 Task: Search one way flight ticket for 1 adult, 6 children, 1 infant in seat and 1 infant on lap in business from Santa Maria: Santa Maria Public Airport (capt G. Allan Hancock Field) to Indianapolis: Indianapolis International Airport on 8-5-2023. Choice of flights is Delta. Number of bags: 1 carry on bag. Price is upto 30000. Outbound departure time preference is 19:15.
Action: Mouse moved to (355, 146)
Screenshot: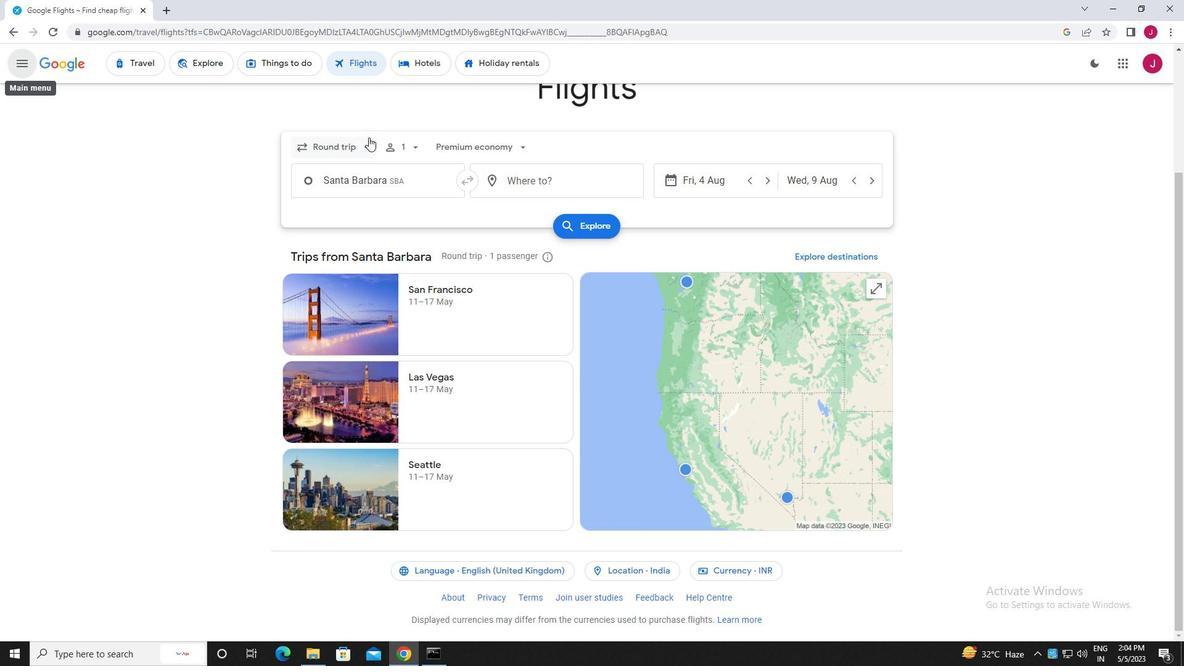 
Action: Mouse pressed left at (355, 146)
Screenshot: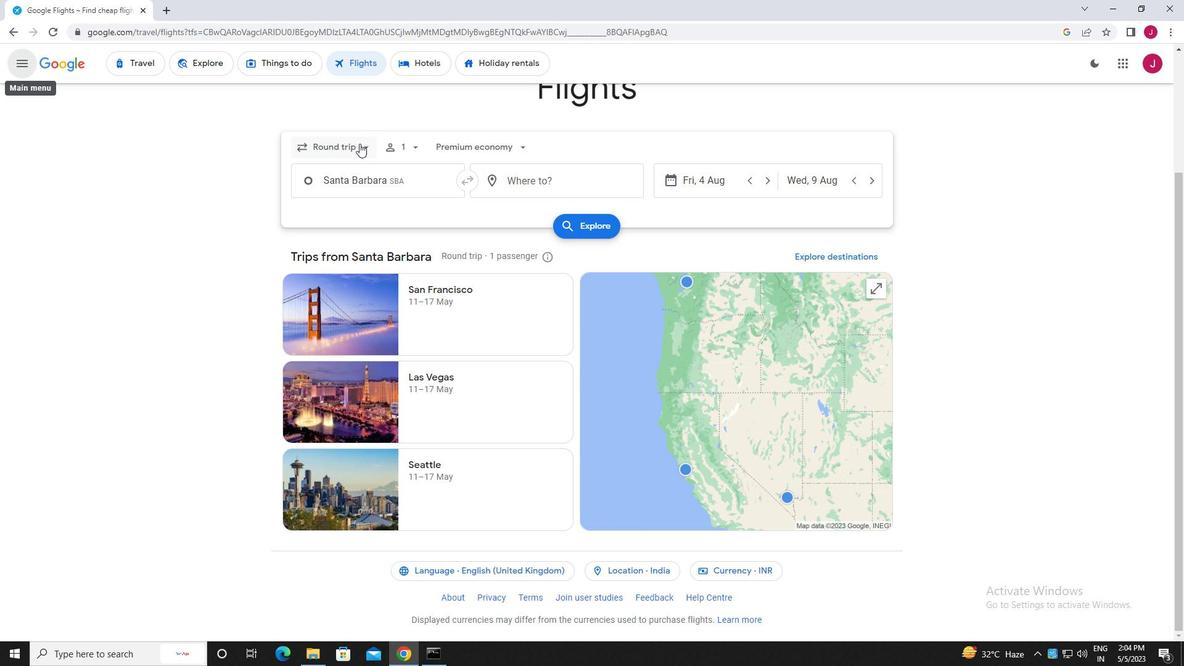 
Action: Mouse moved to (352, 202)
Screenshot: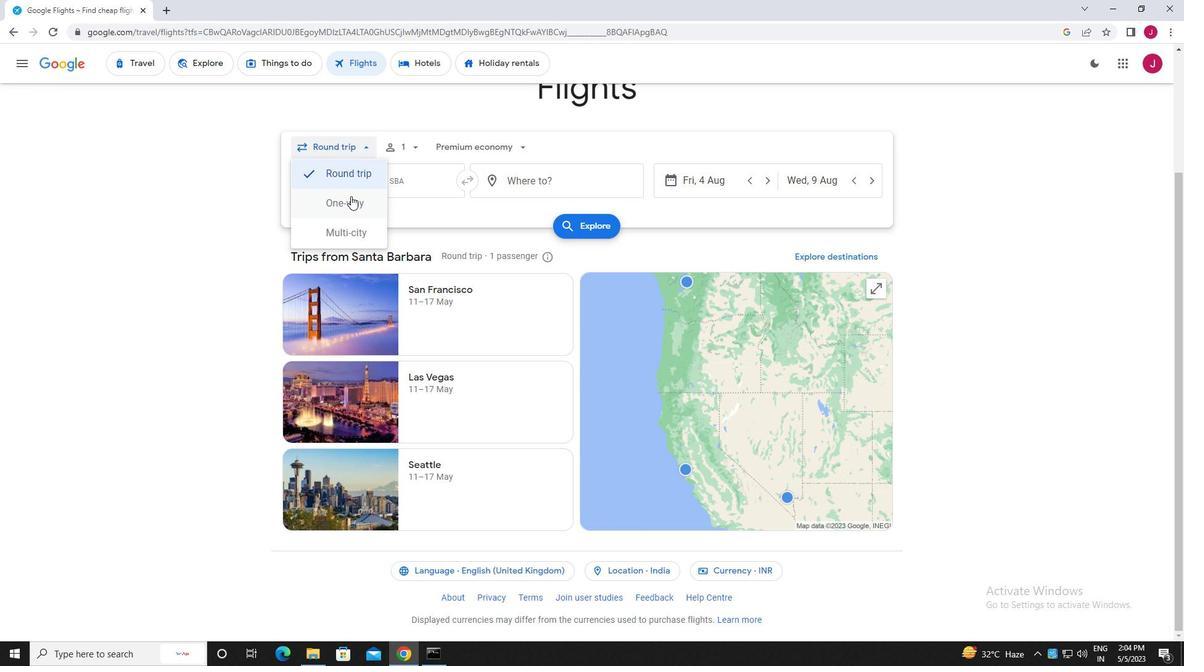 
Action: Mouse pressed left at (352, 202)
Screenshot: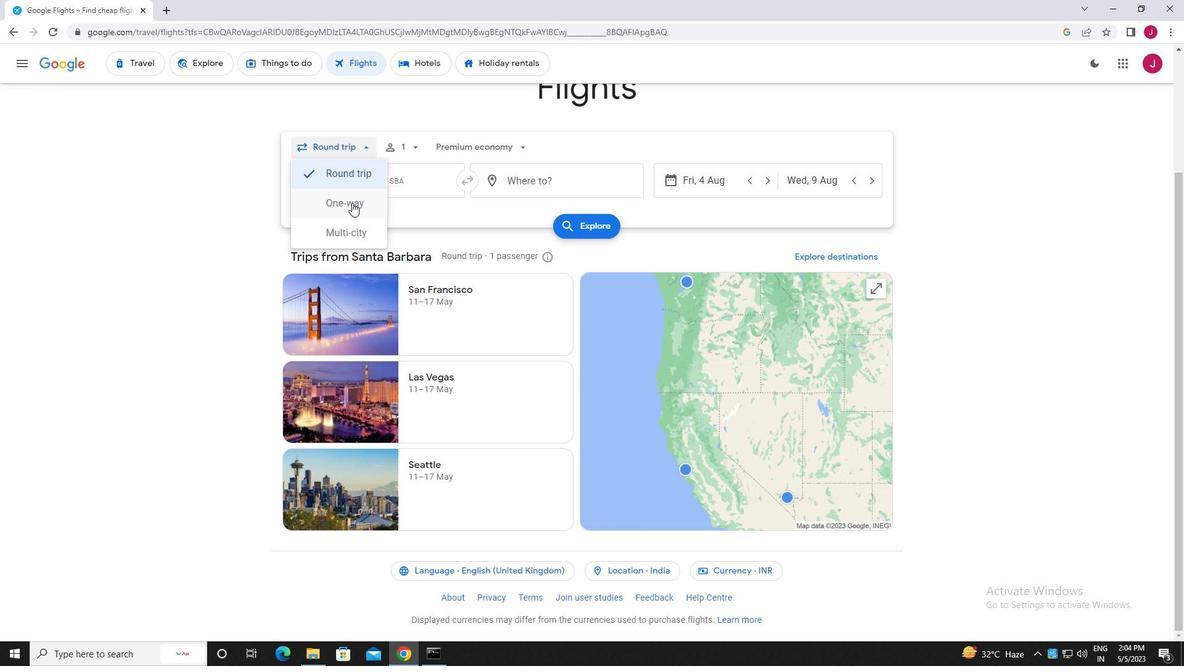 
Action: Mouse moved to (413, 147)
Screenshot: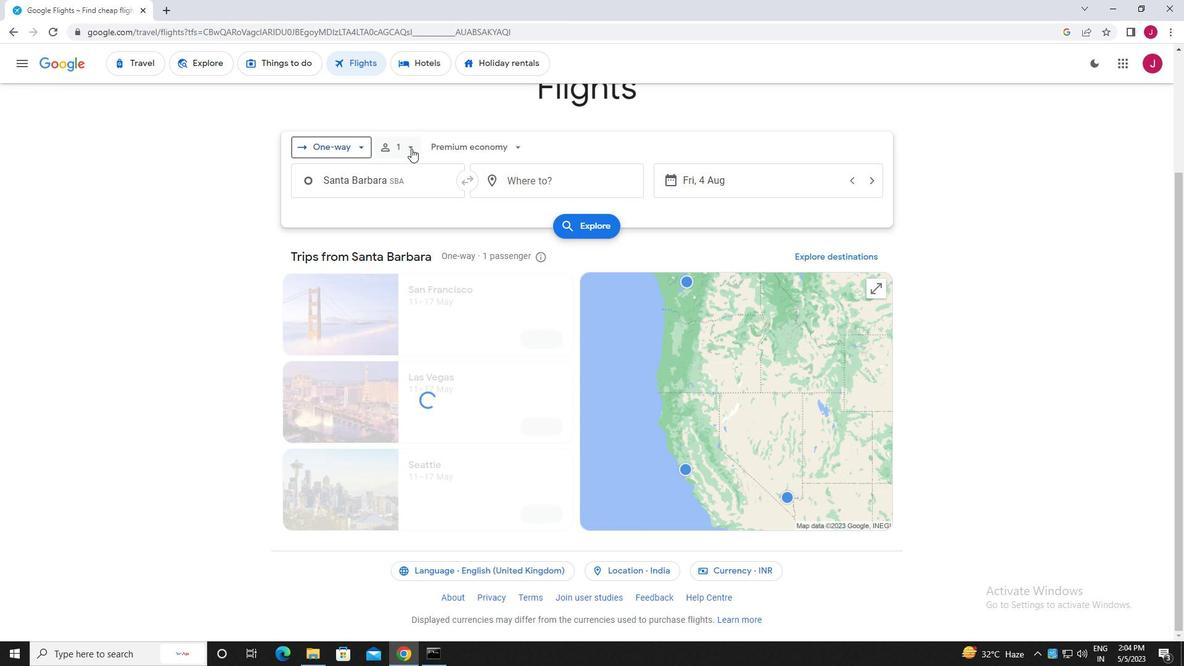 
Action: Mouse pressed left at (413, 147)
Screenshot: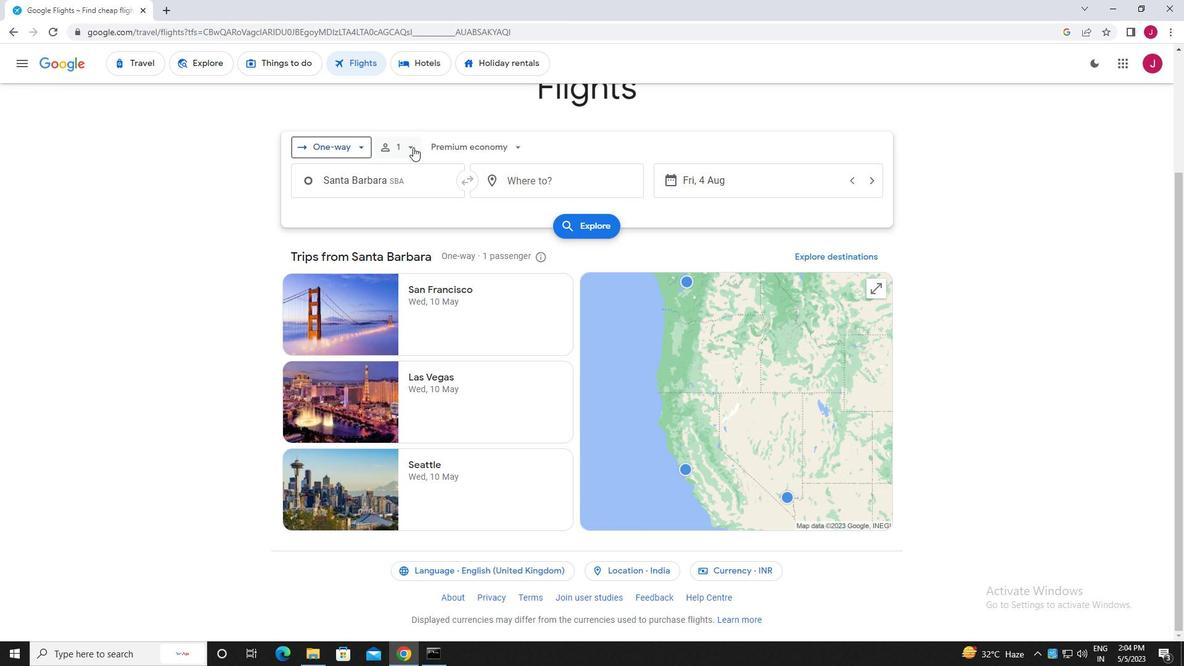 
Action: Mouse moved to (509, 207)
Screenshot: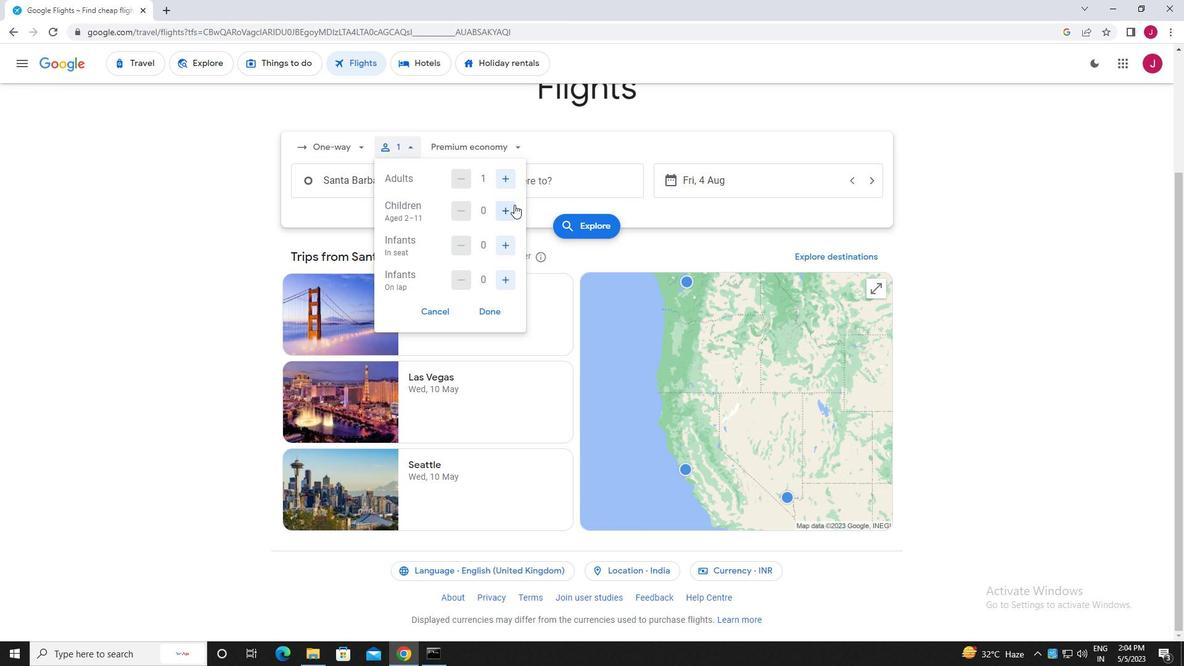 
Action: Mouse pressed left at (509, 207)
Screenshot: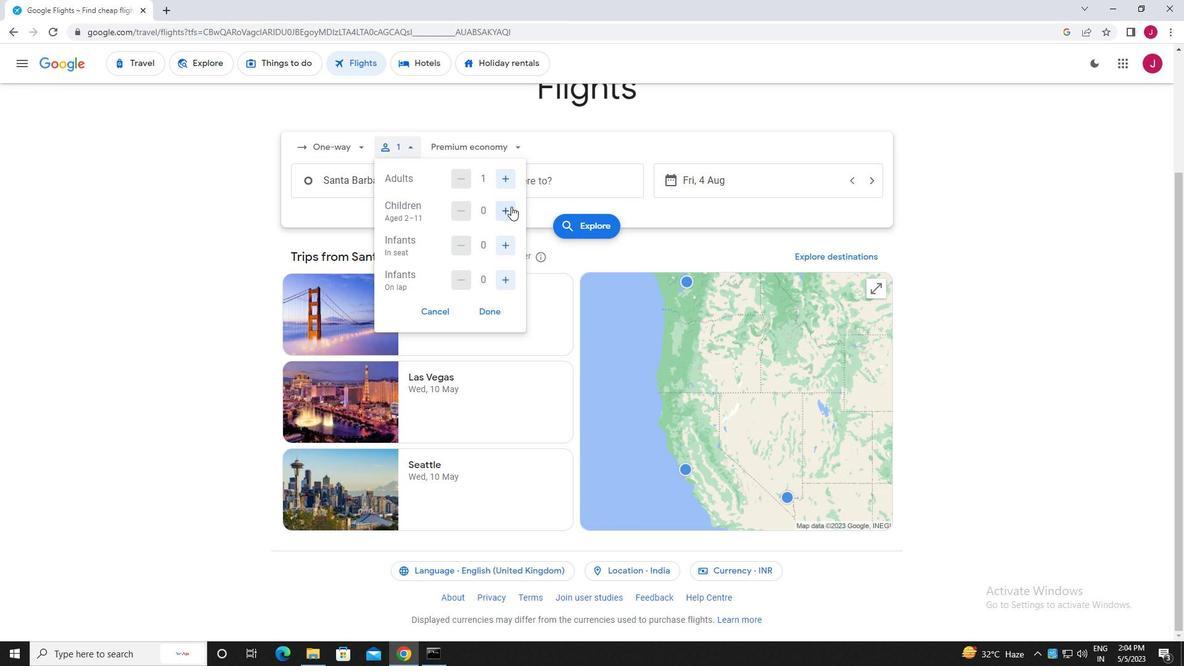 
Action: Mouse pressed left at (509, 207)
Screenshot: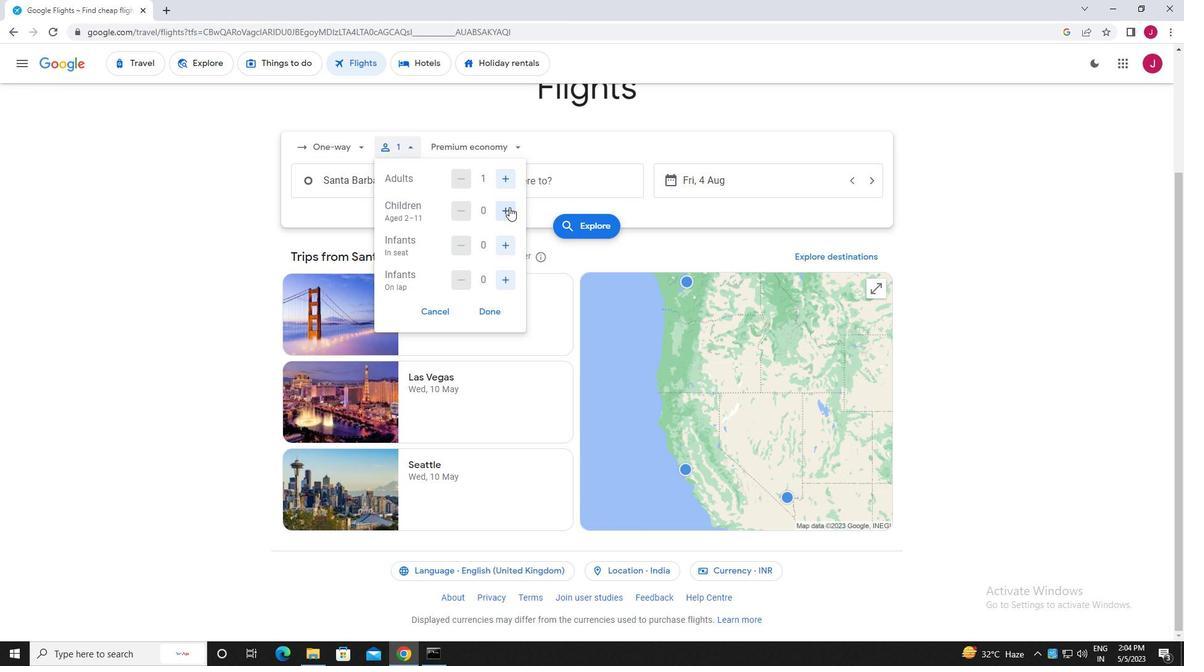
Action: Mouse pressed left at (509, 207)
Screenshot: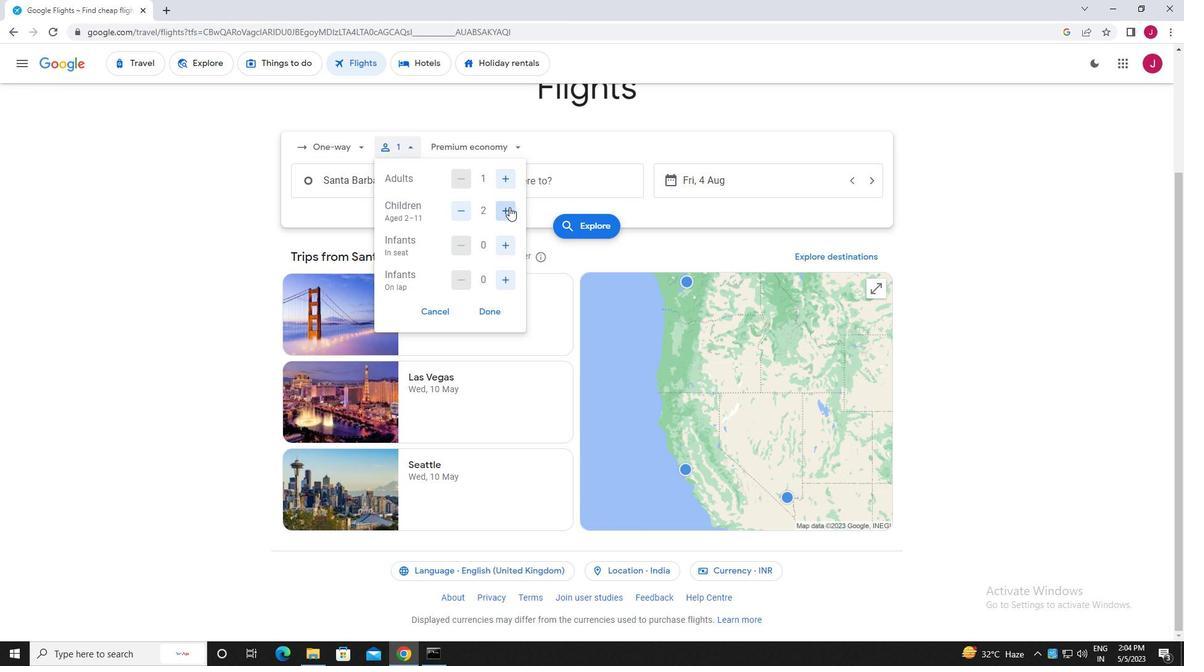 
Action: Mouse pressed left at (509, 207)
Screenshot: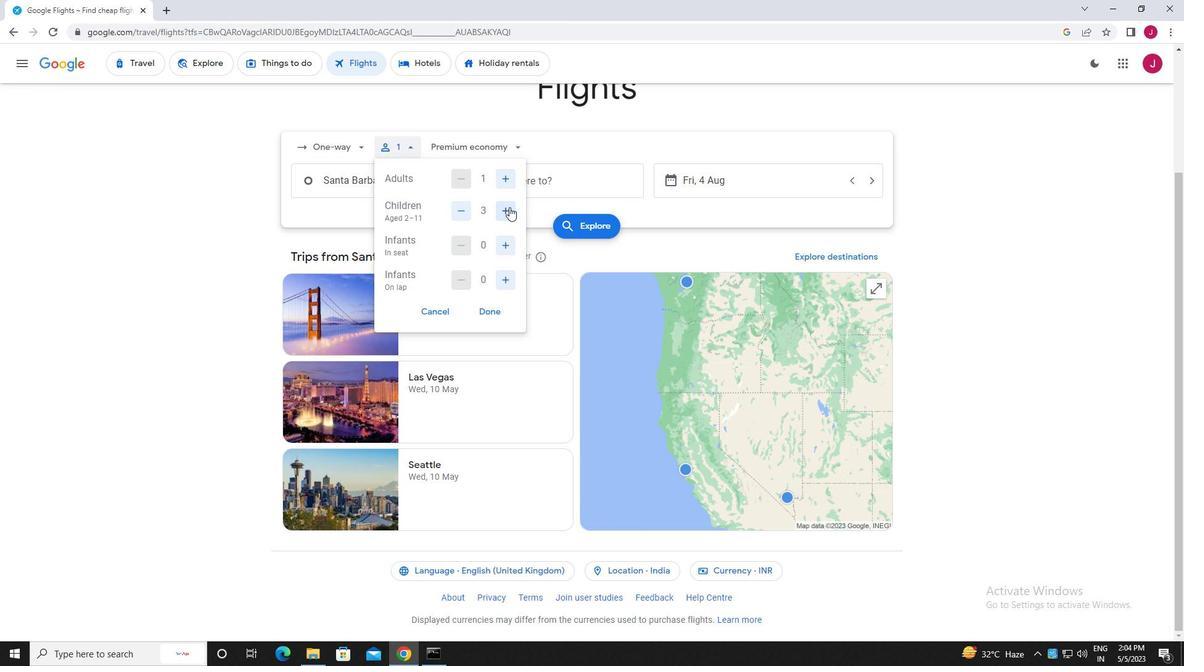 
Action: Mouse pressed left at (509, 207)
Screenshot: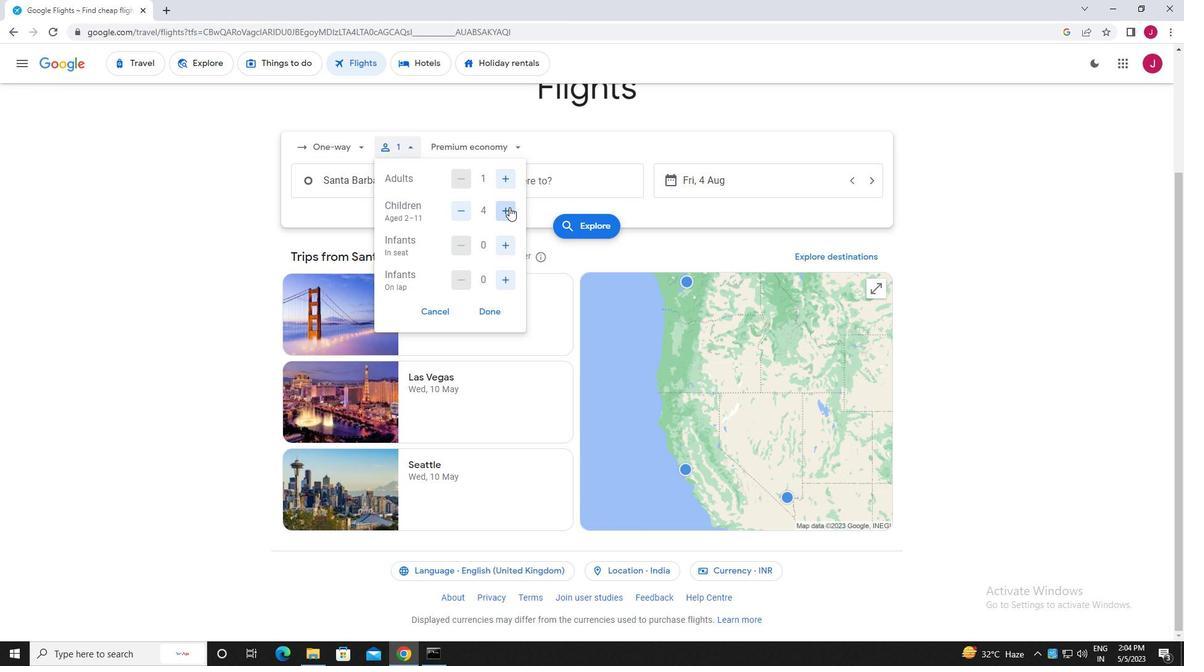 
Action: Mouse pressed left at (509, 207)
Screenshot: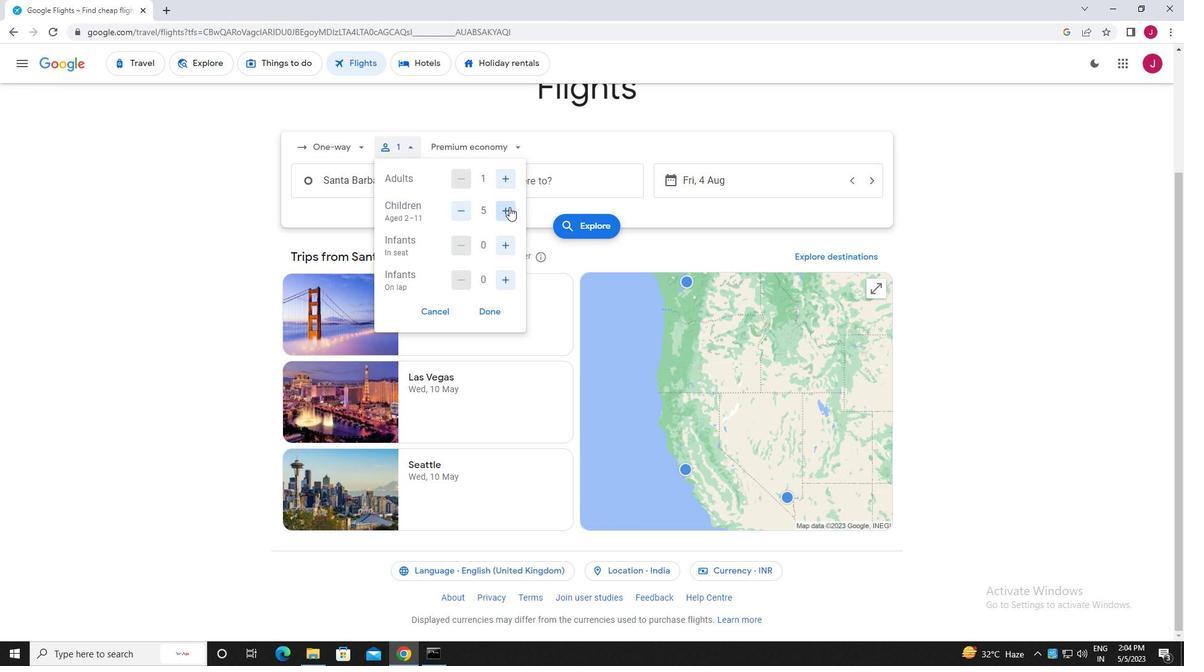 
Action: Mouse moved to (508, 244)
Screenshot: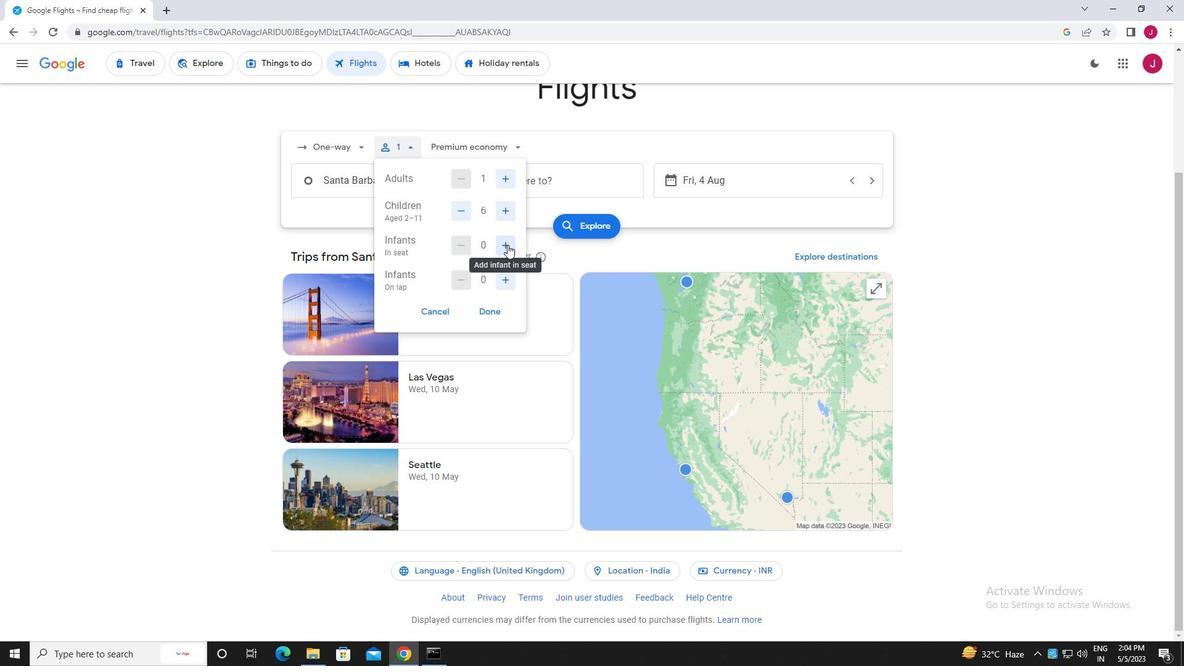 
Action: Mouse pressed left at (508, 244)
Screenshot: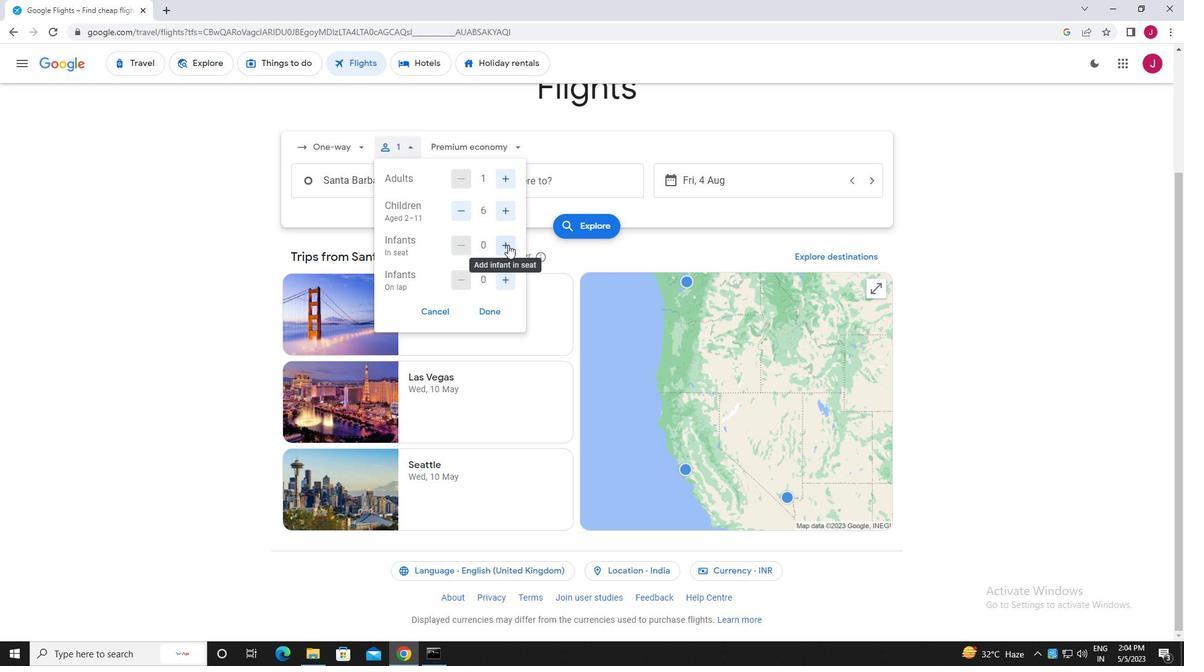 
Action: Mouse moved to (502, 278)
Screenshot: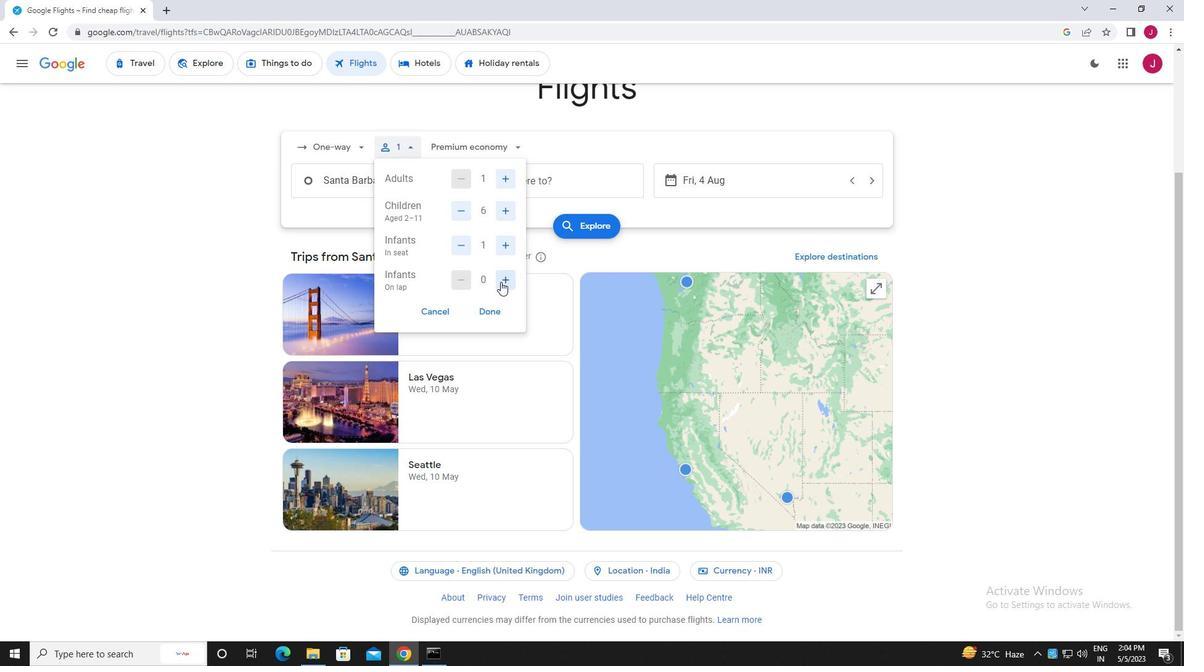 
Action: Mouse pressed left at (502, 278)
Screenshot: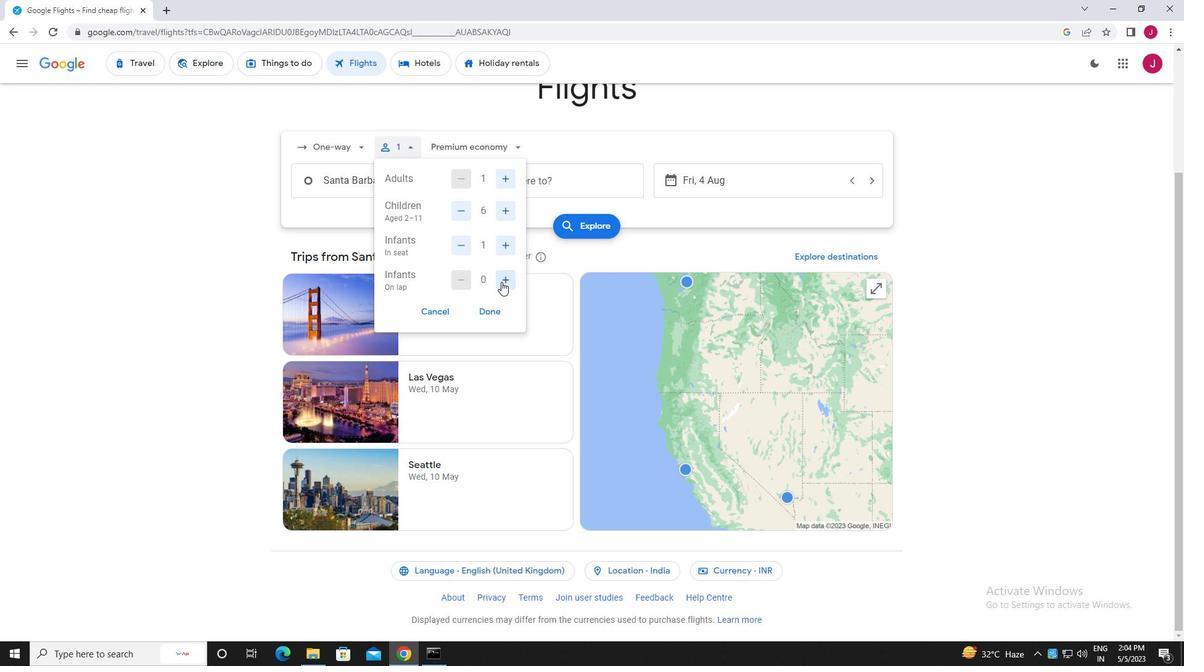 
Action: Mouse moved to (492, 312)
Screenshot: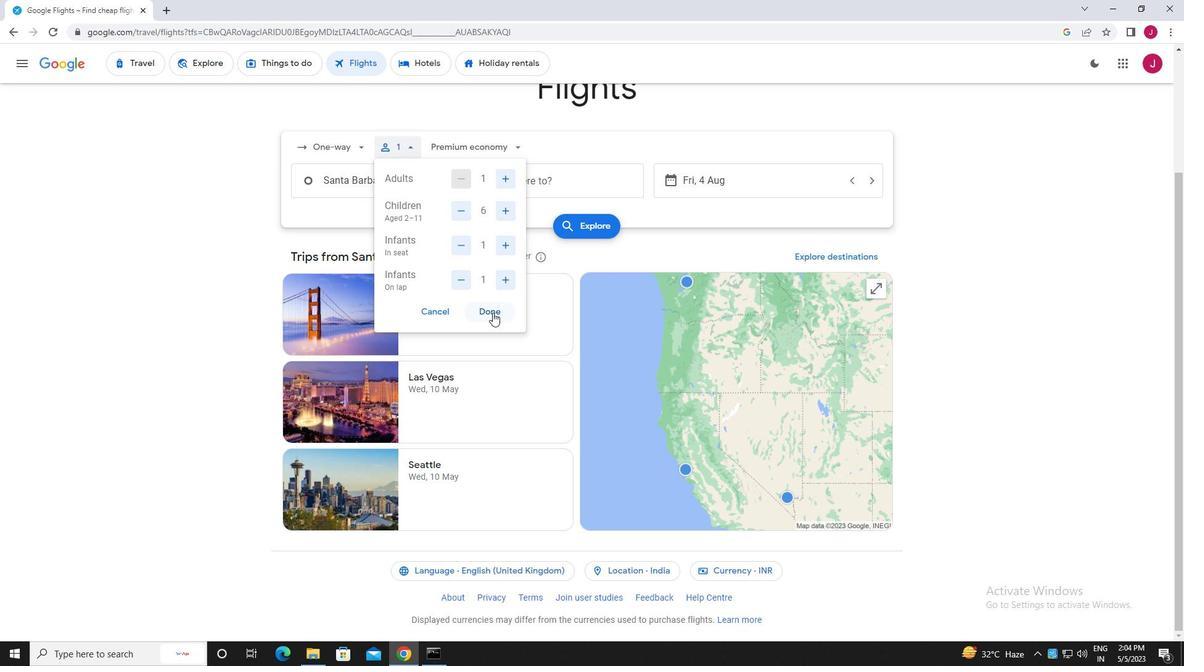 
Action: Mouse pressed left at (492, 312)
Screenshot: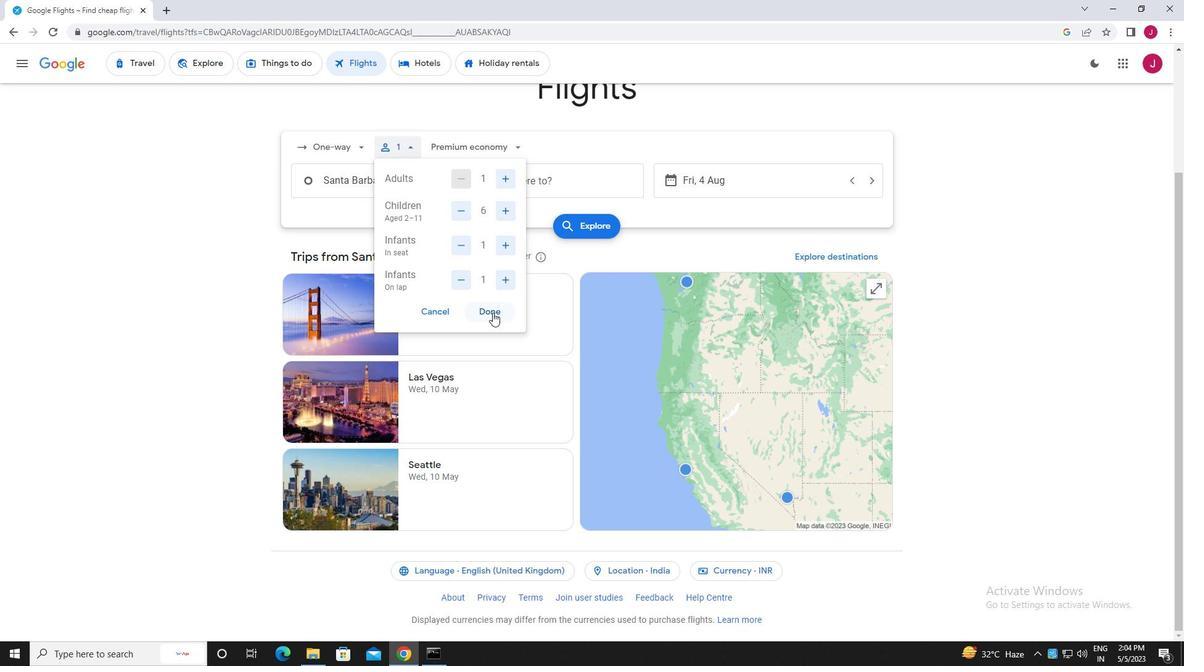 
Action: Mouse moved to (489, 145)
Screenshot: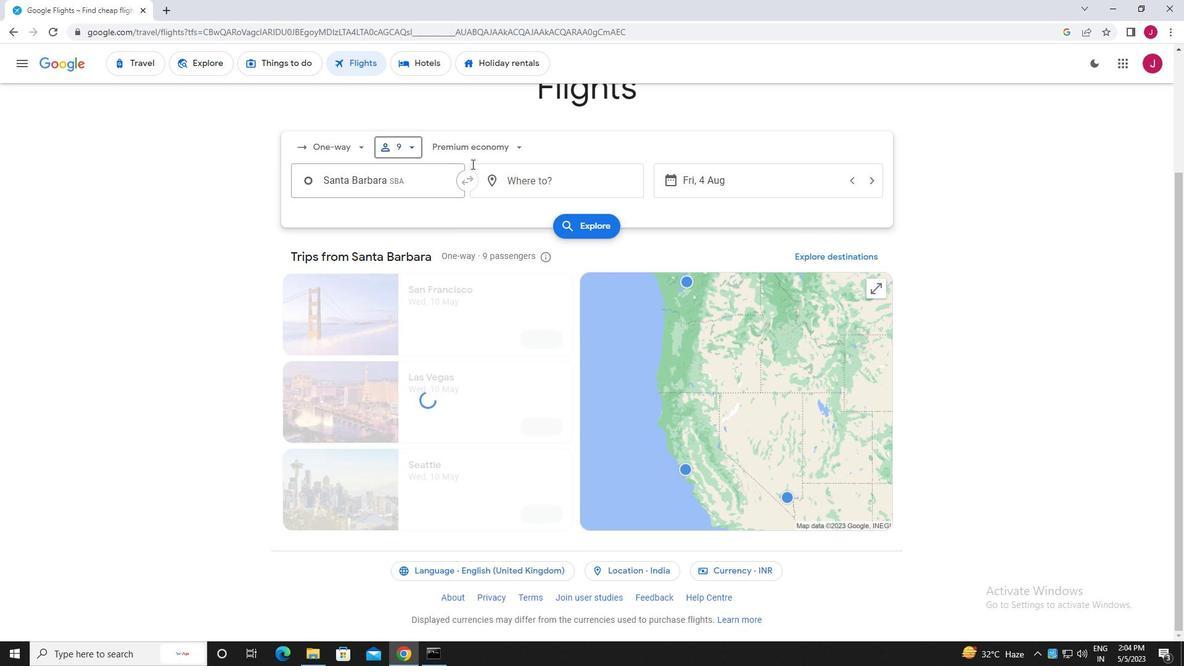
Action: Mouse pressed left at (489, 145)
Screenshot: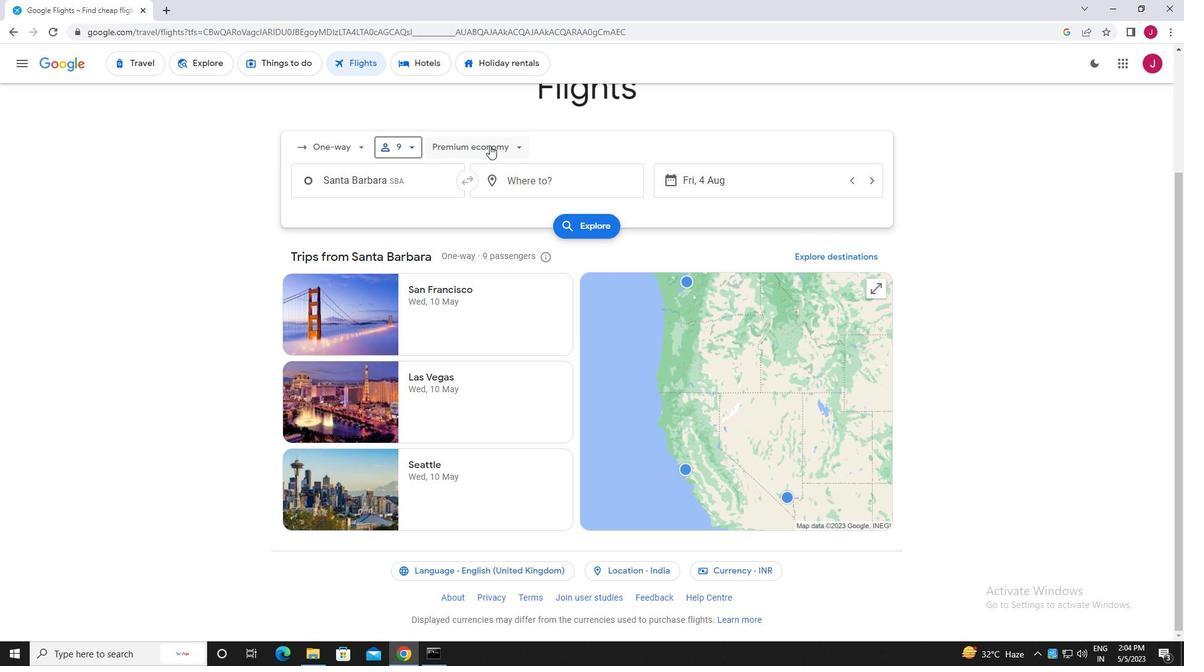 
Action: Mouse moved to (489, 235)
Screenshot: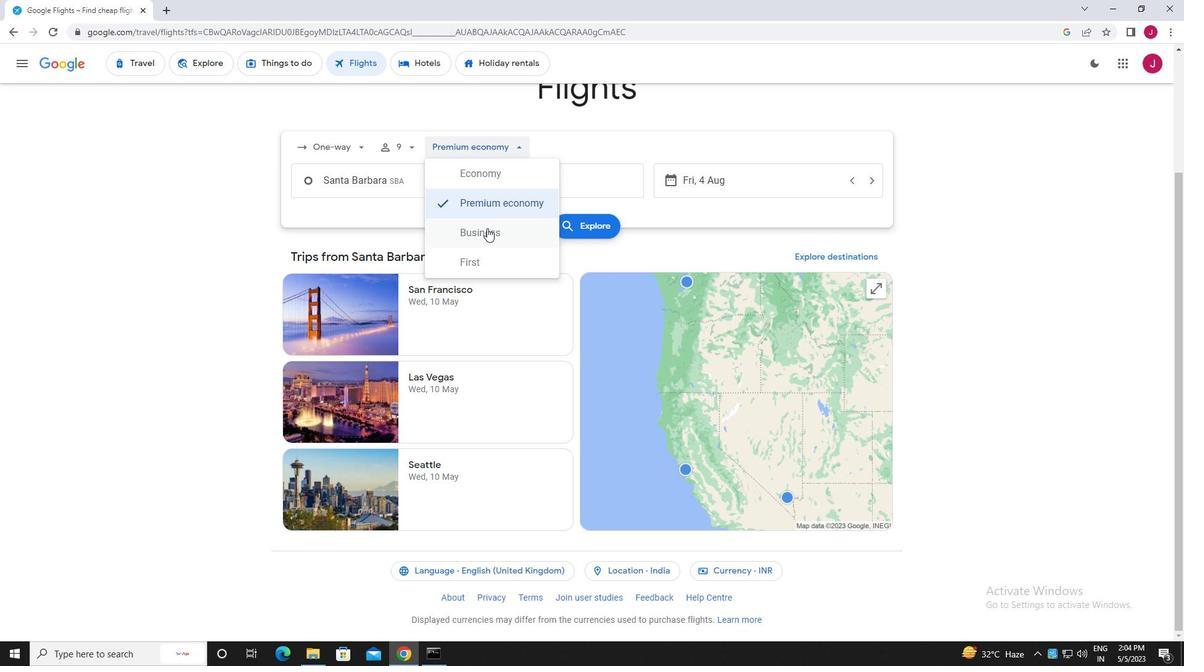 
Action: Mouse pressed left at (489, 235)
Screenshot: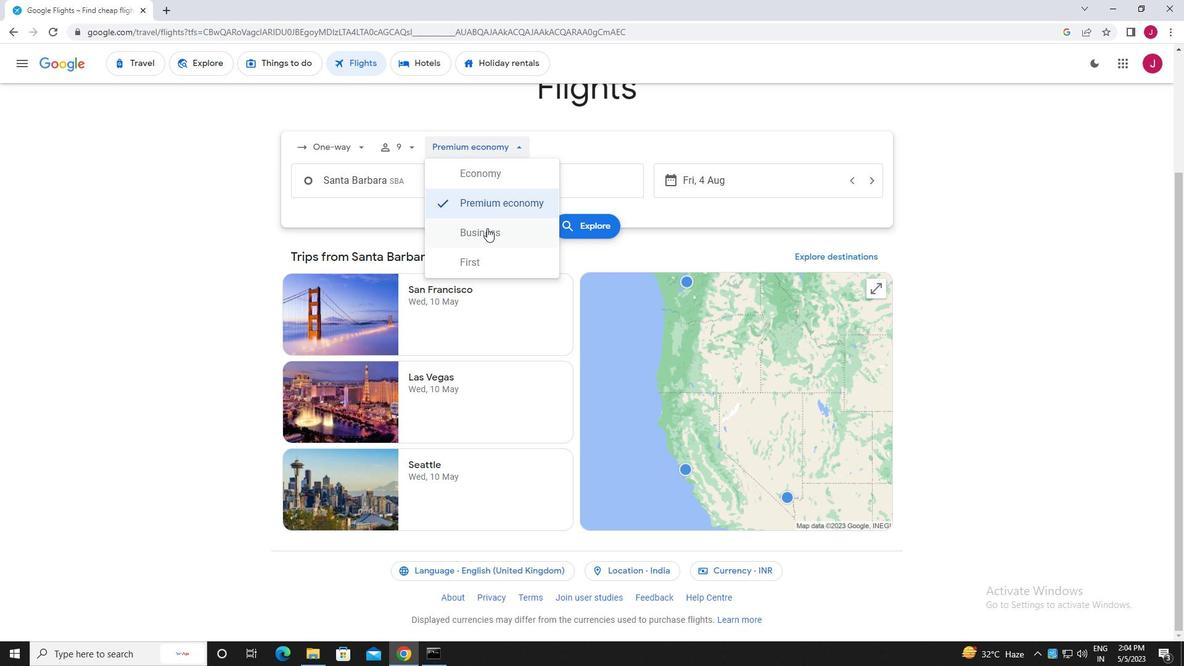 
Action: Mouse moved to (433, 183)
Screenshot: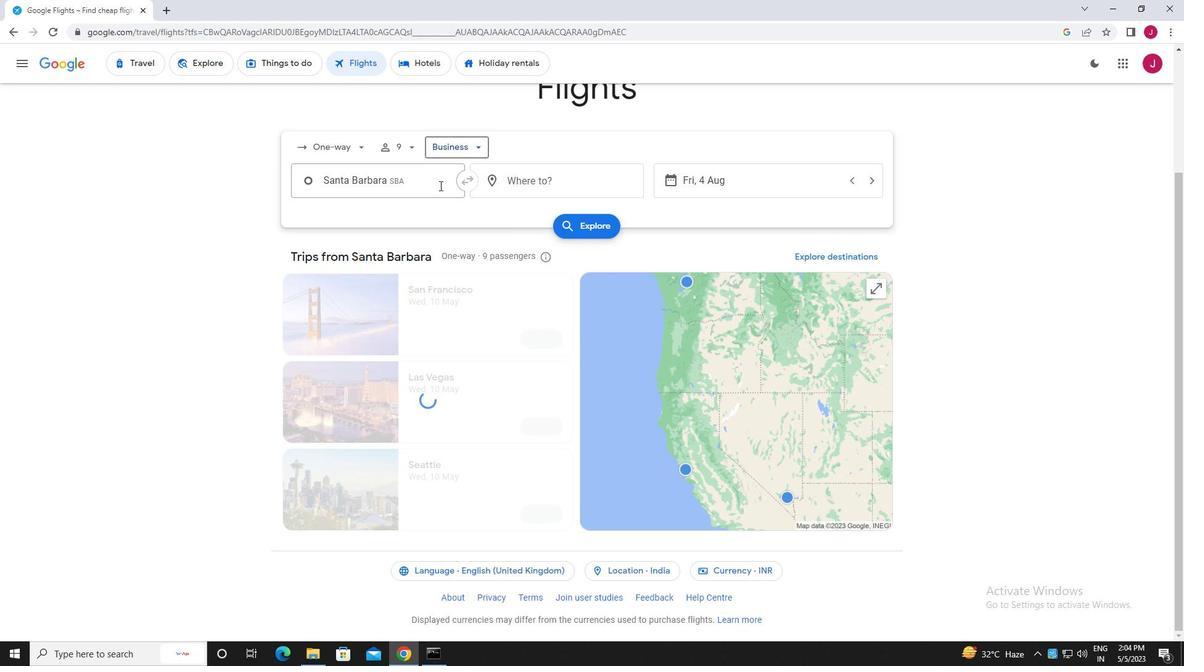 
Action: Mouse pressed left at (433, 183)
Screenshot: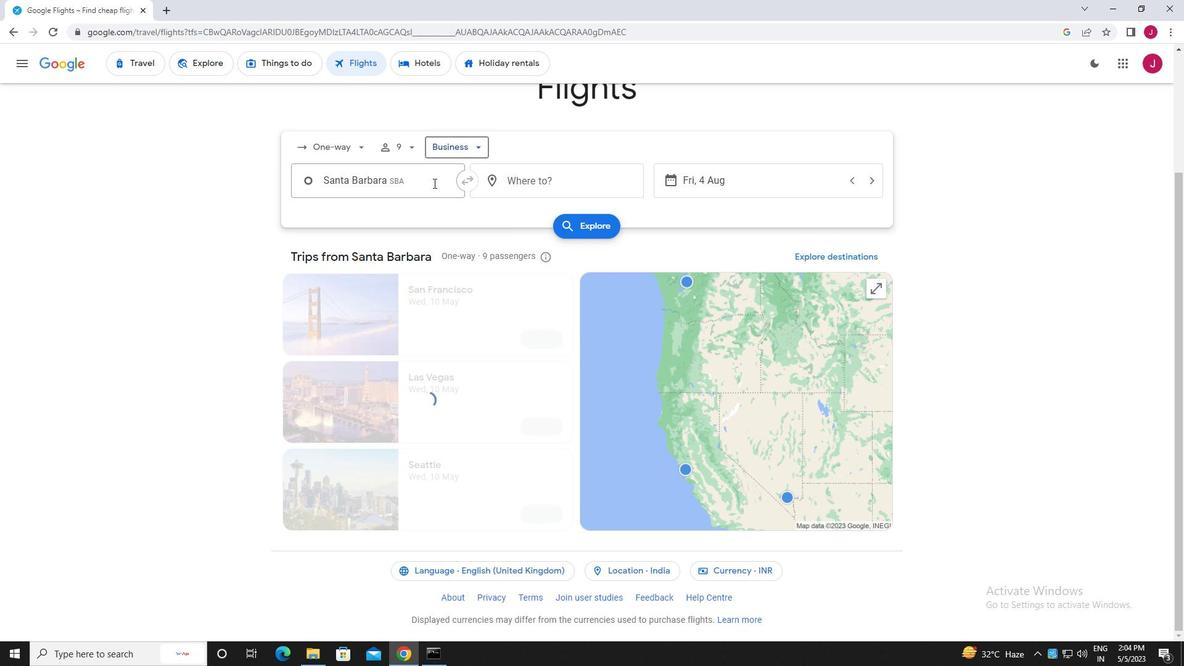
Action: Key pressed santa<Key.space>maria<Key.space>p
Screenshot: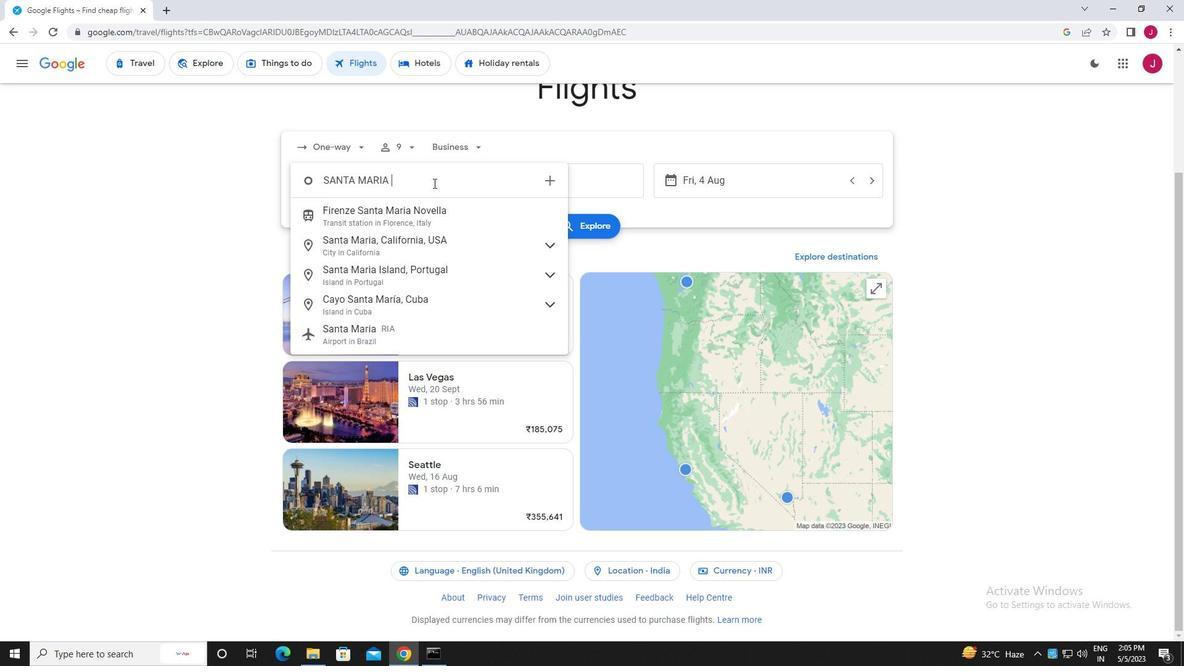 
Action: Mouse moved to (441, 278)
Screenshot: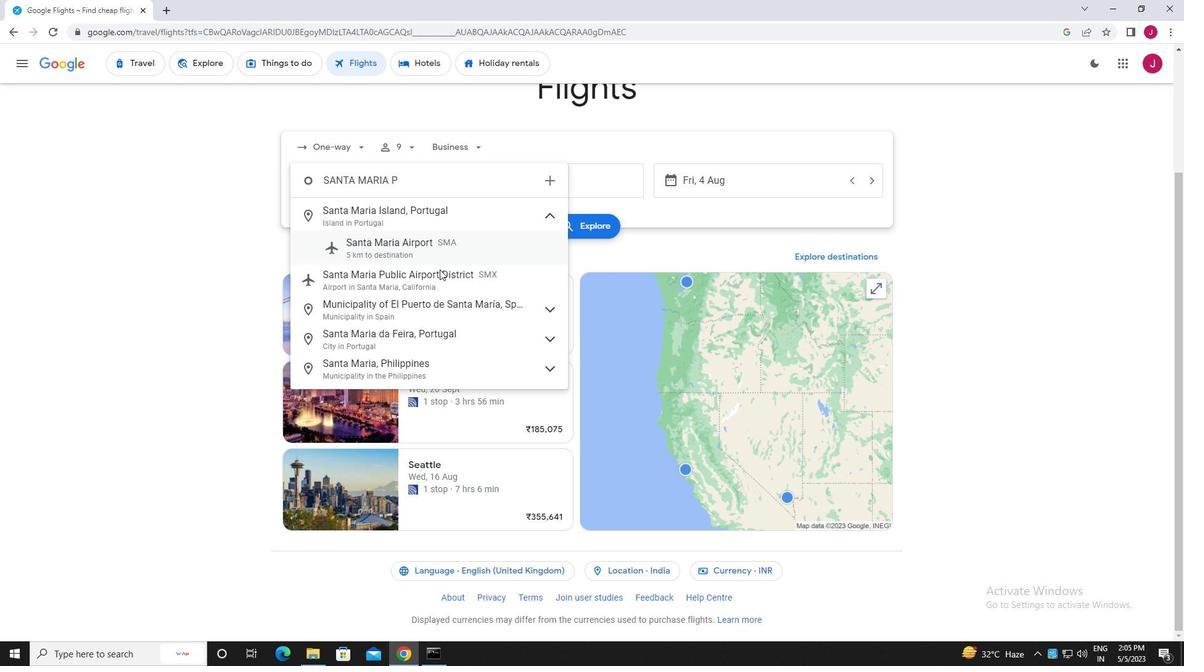 
Action: Mouse pressed left at (441, 278)
Screenshot: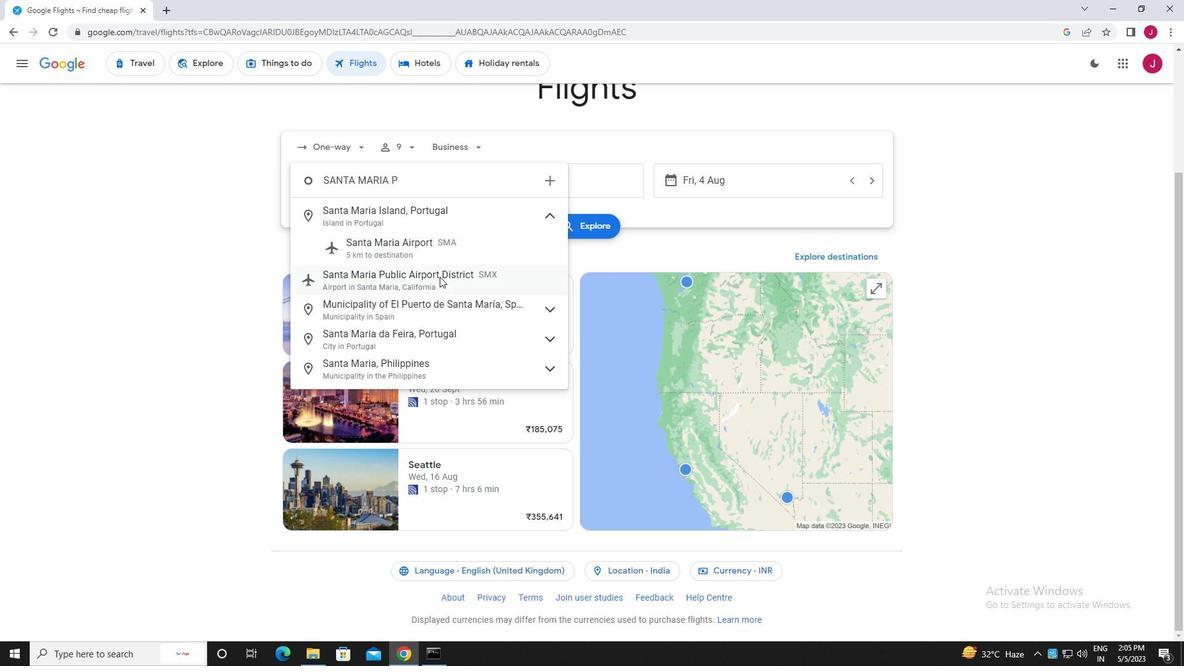 
Action: Mouse moved to (572, 184)
Screenshot: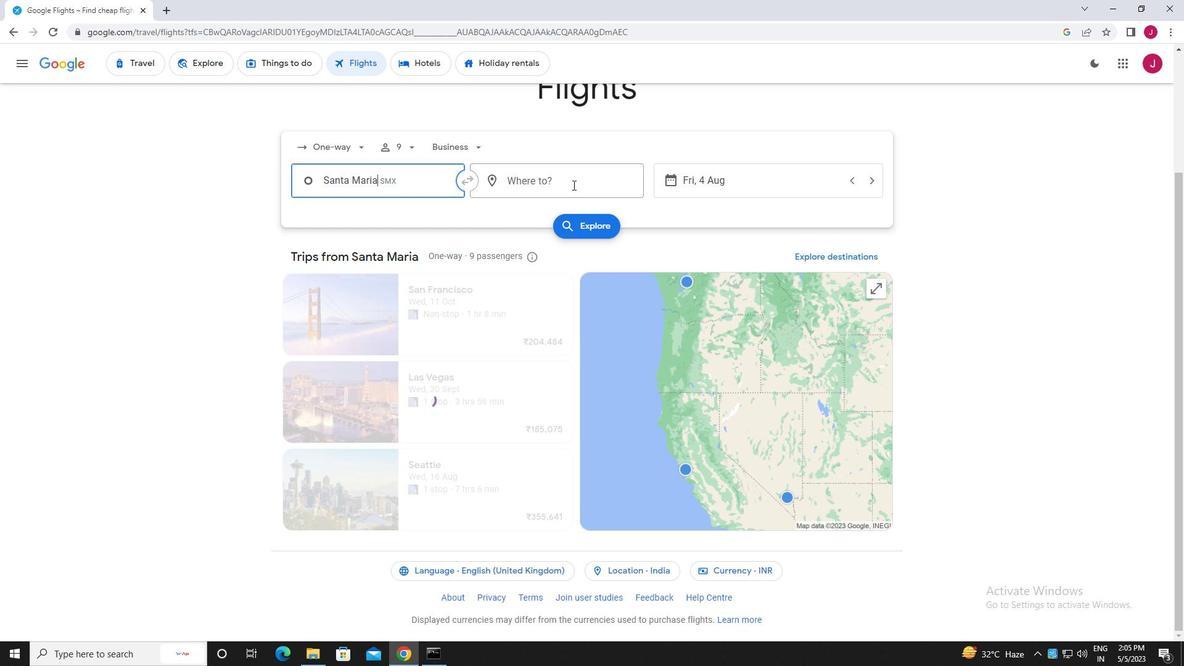 
Action: Mouse pressed left at (572, 184)
Screenshot: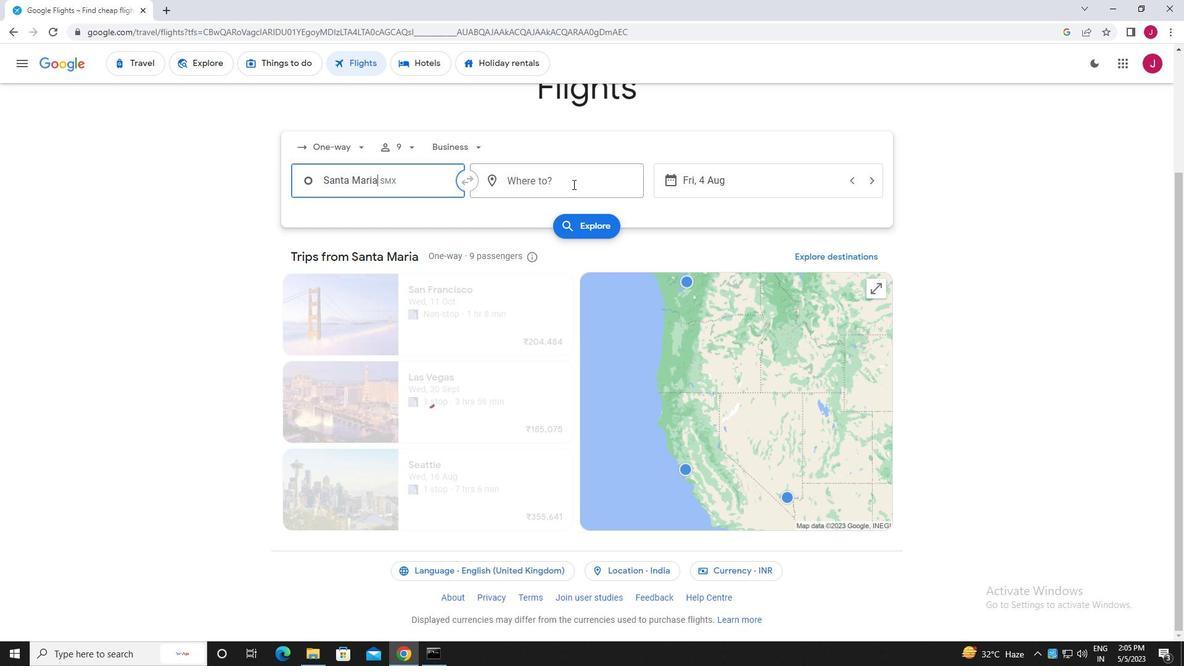 
Action: Key pressed indianapo
Screenshot: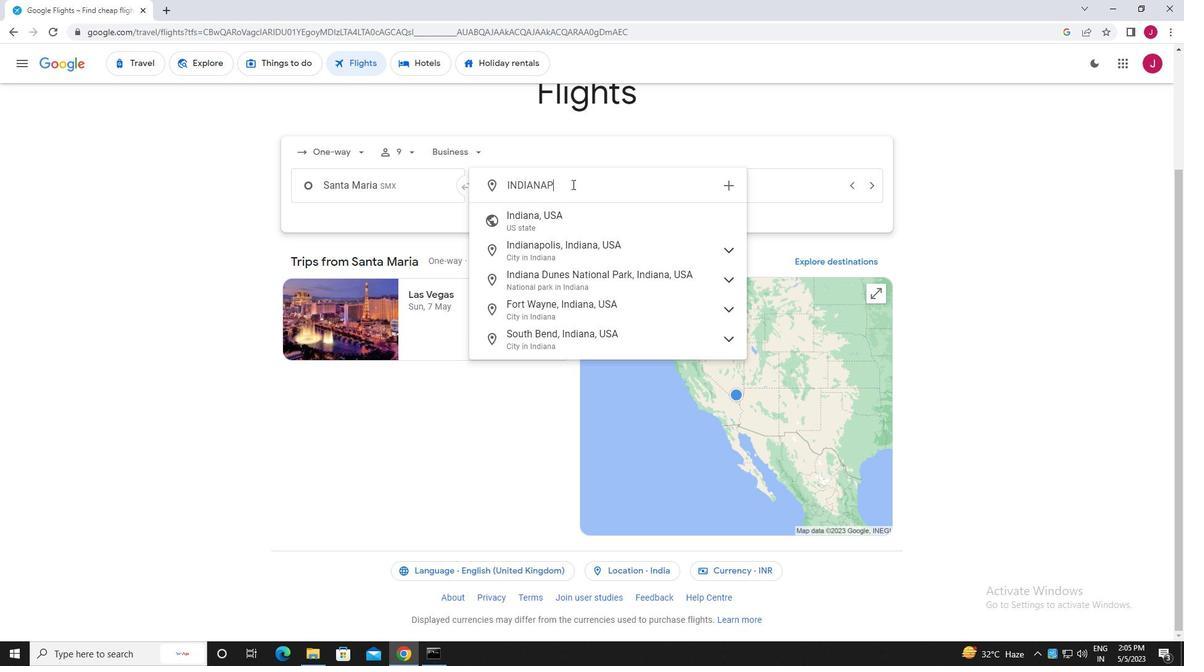
Action: Mouse moved to (606, 252)
Screenshot: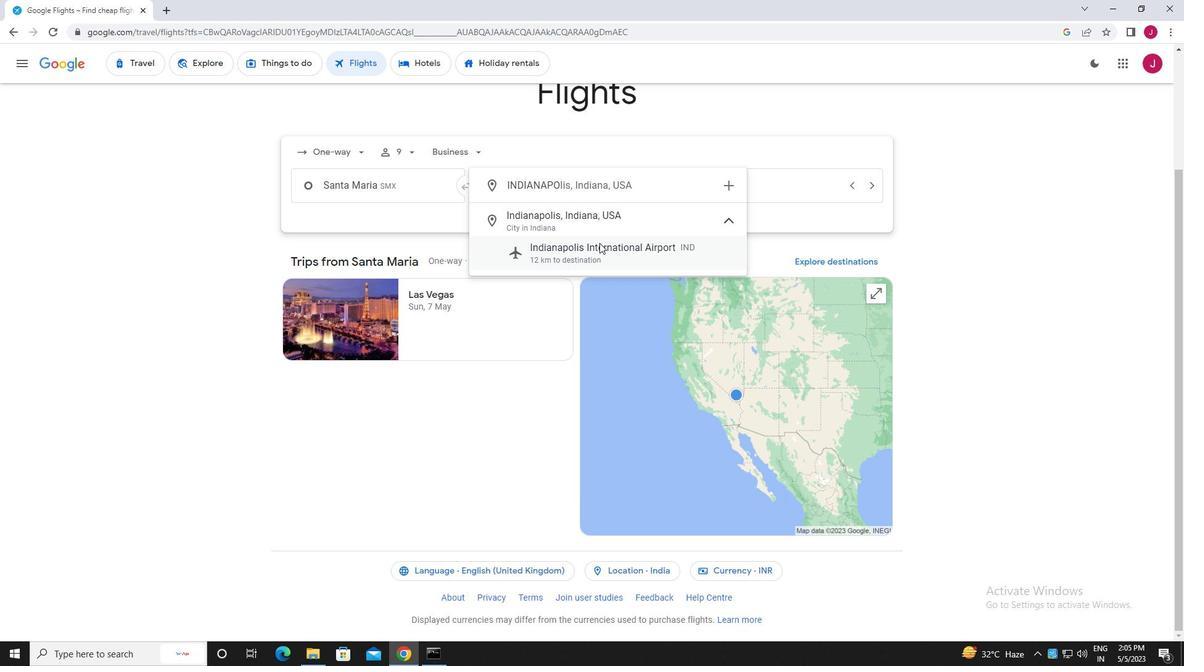 
Action: Mouse pressed left at (606, 252)
Screenshot: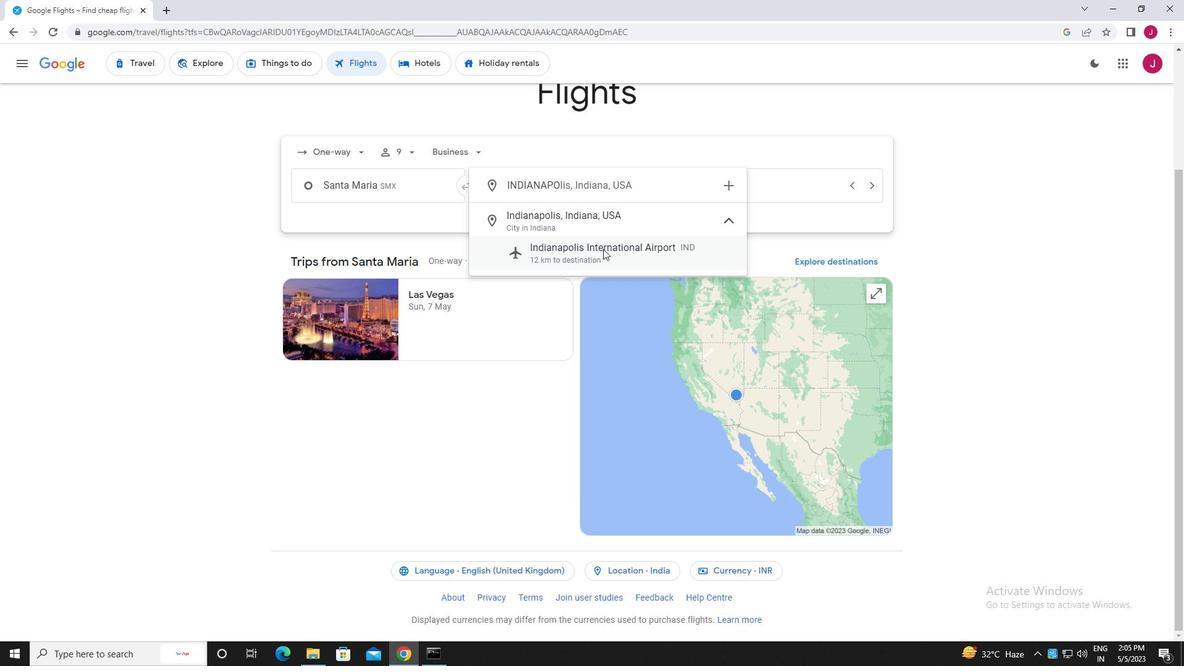 
Action: Mouse moved to (734, 188)
Screenshot: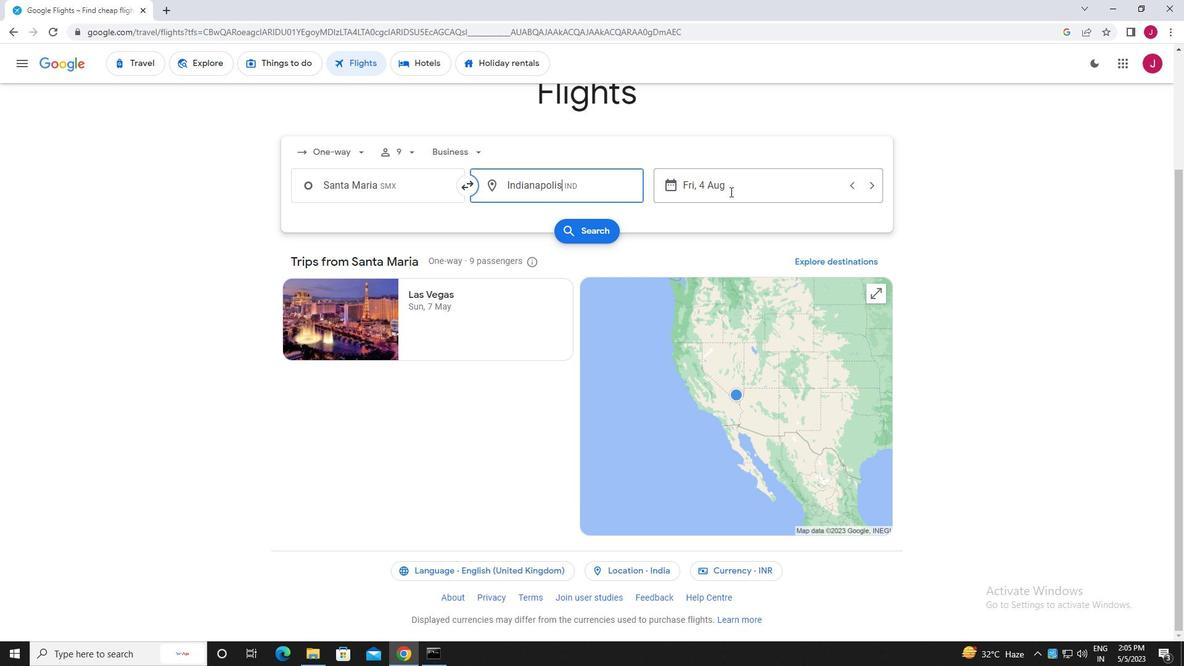 
Action: Mouse pressed left at (734, 188)
Screenshot: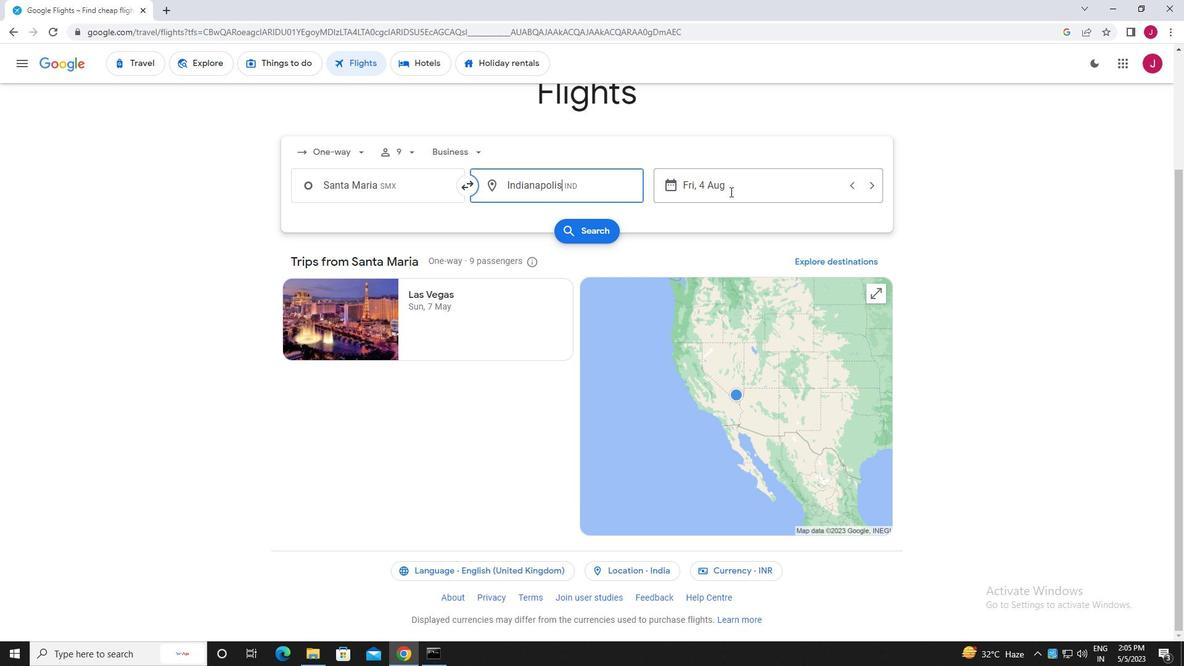 
Action: Mouse moved to (622, 288)
Screenshot: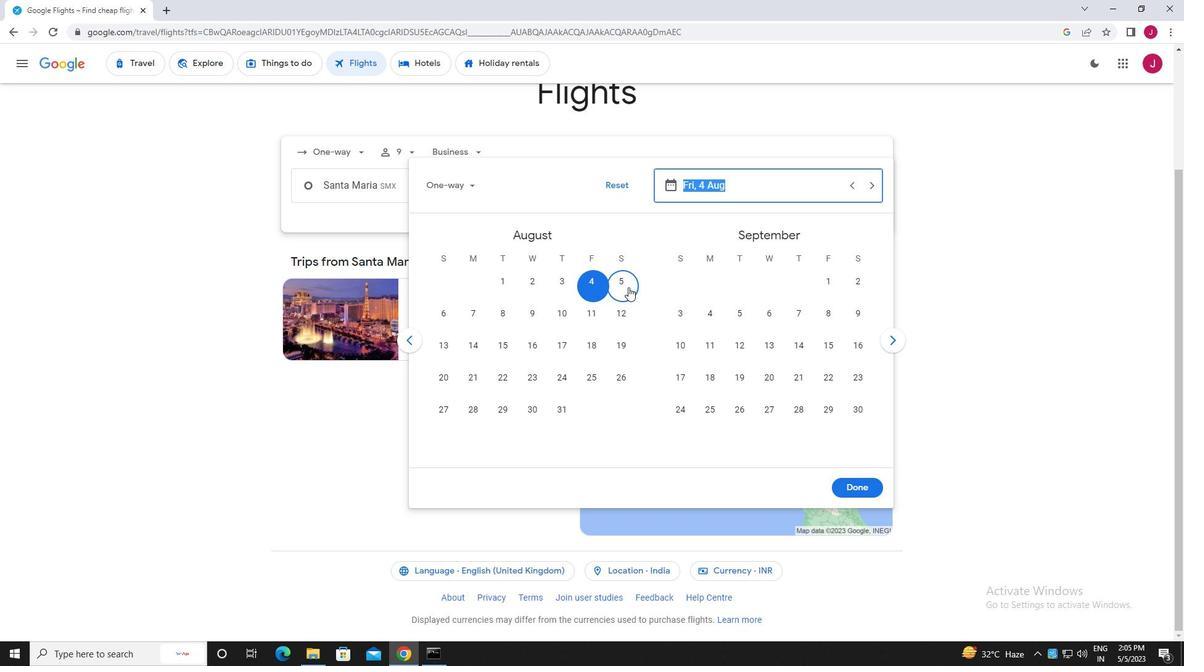 
Action: Mouse pressed left at (622, 288)
Screenshot: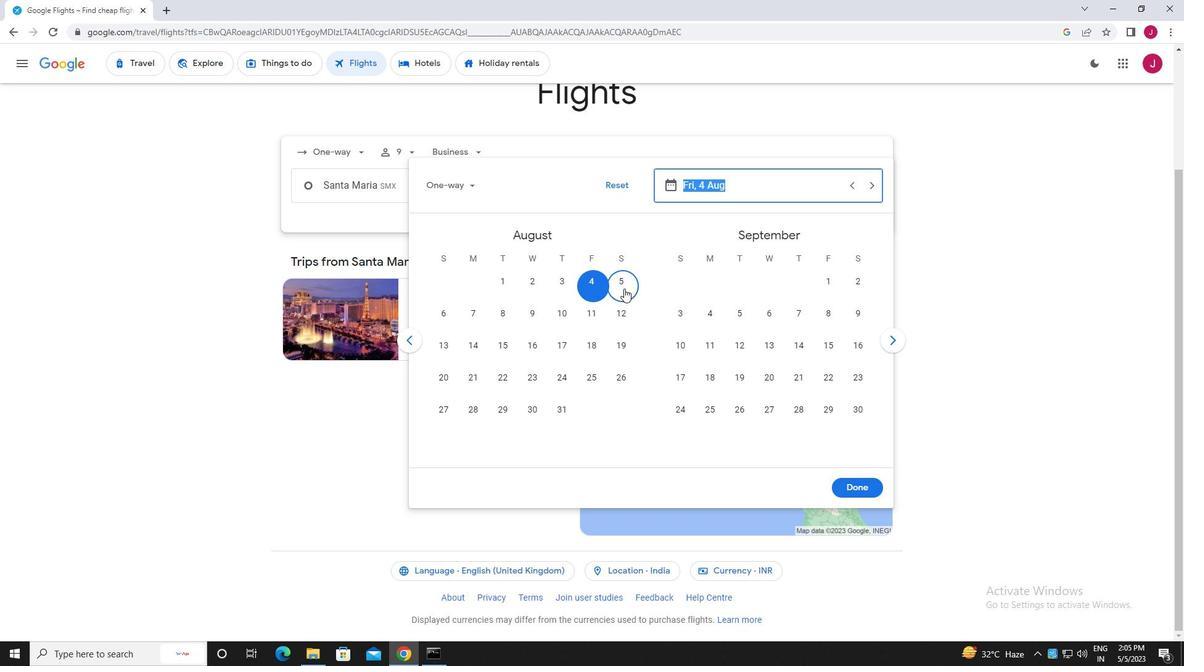 
Action: Mouse moved to (853, 482)
Screenshot: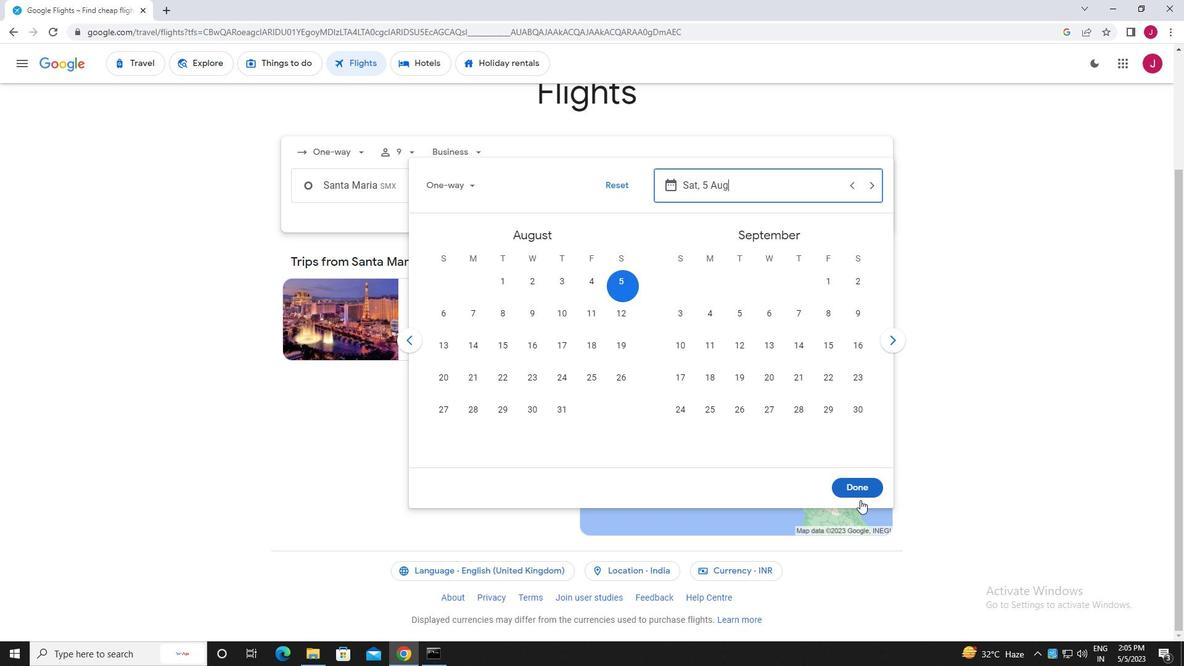 
Action: Mouse pressed left at (853, 482)
Screenshot: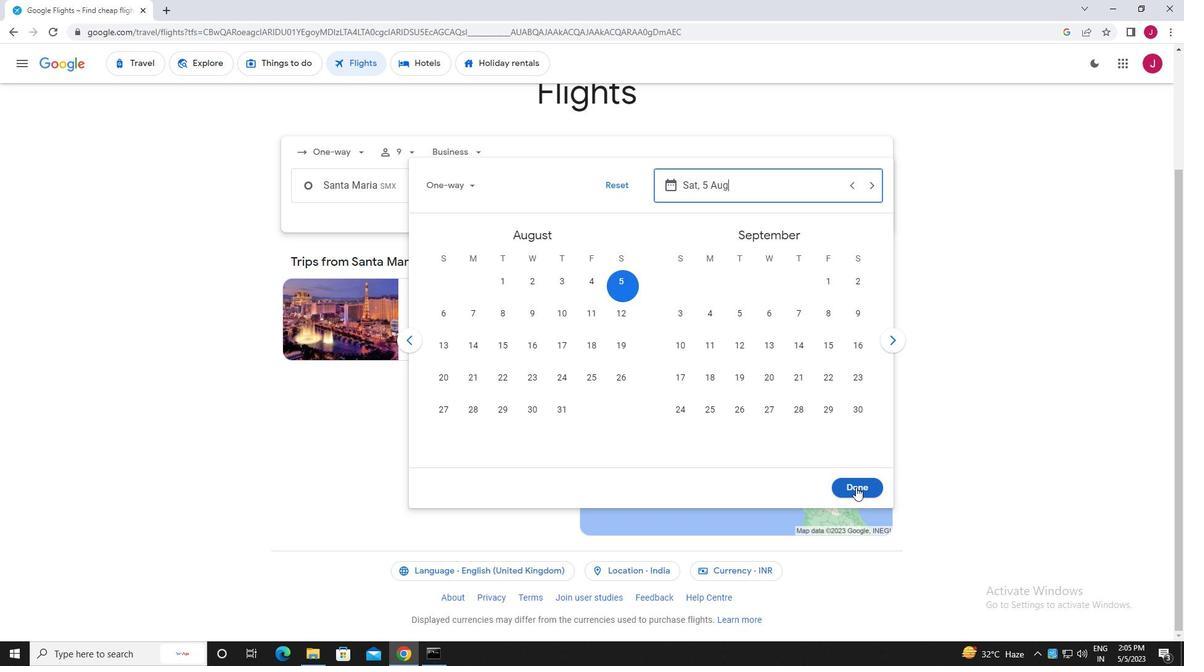 
Action: Mouse moved to (588, 233)
Screenshot: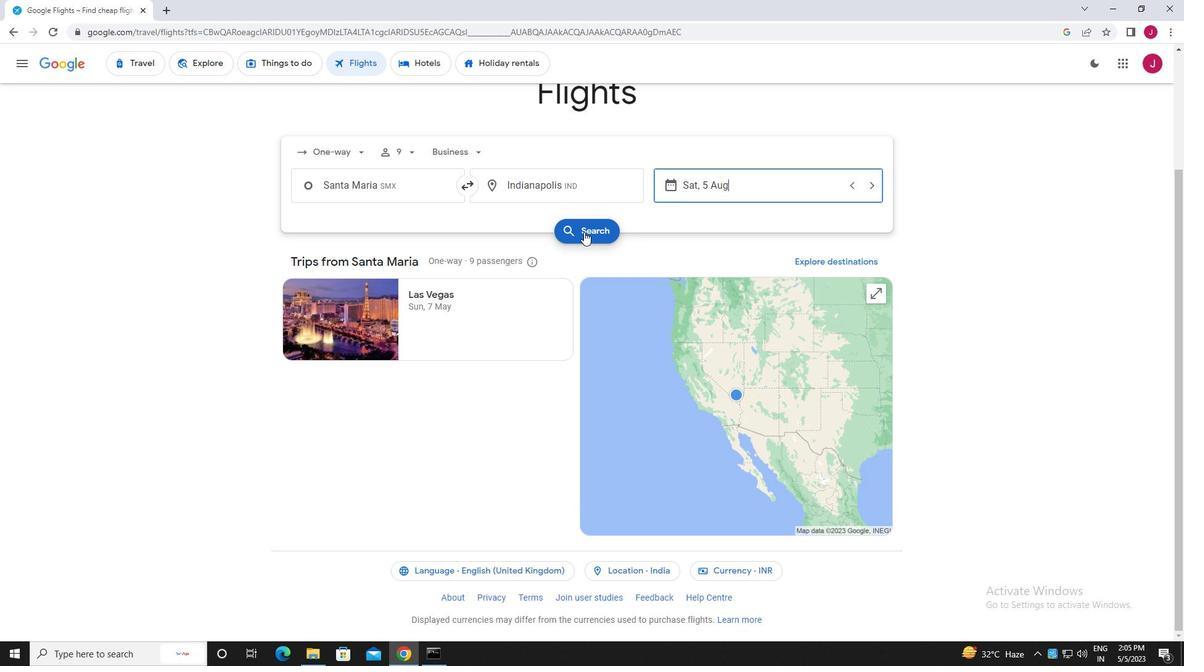 
Action: Mouse pressed left at (588, 233)
Screenshot: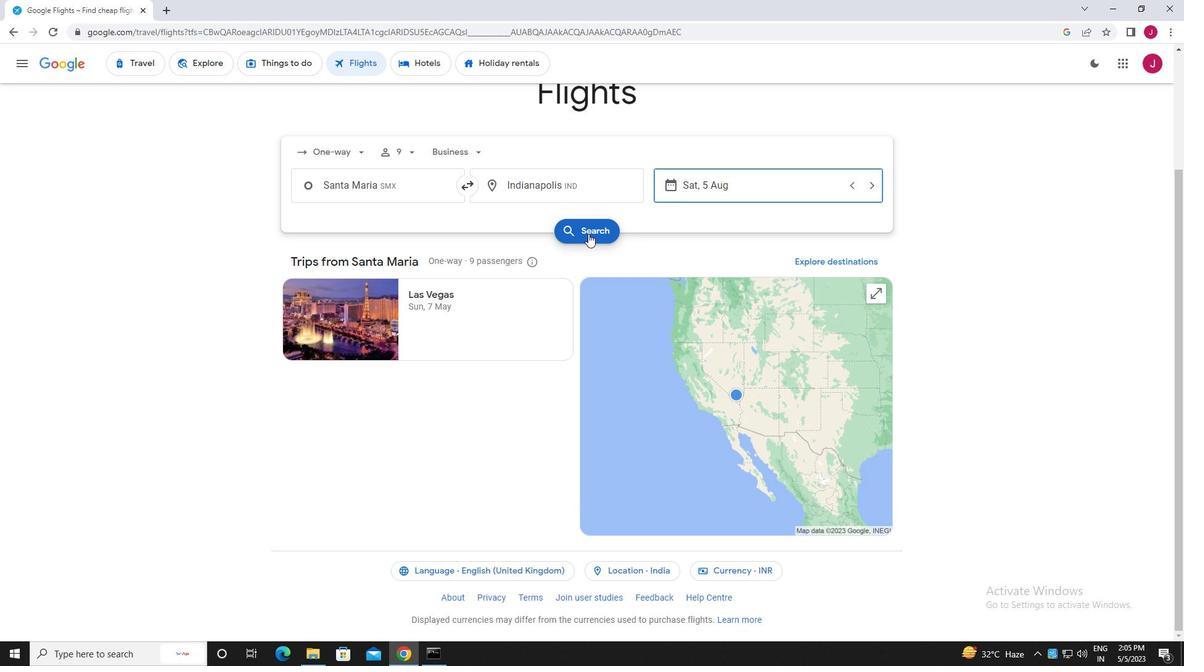 
Action: Mouse moved to (303, 179)
Screenshot: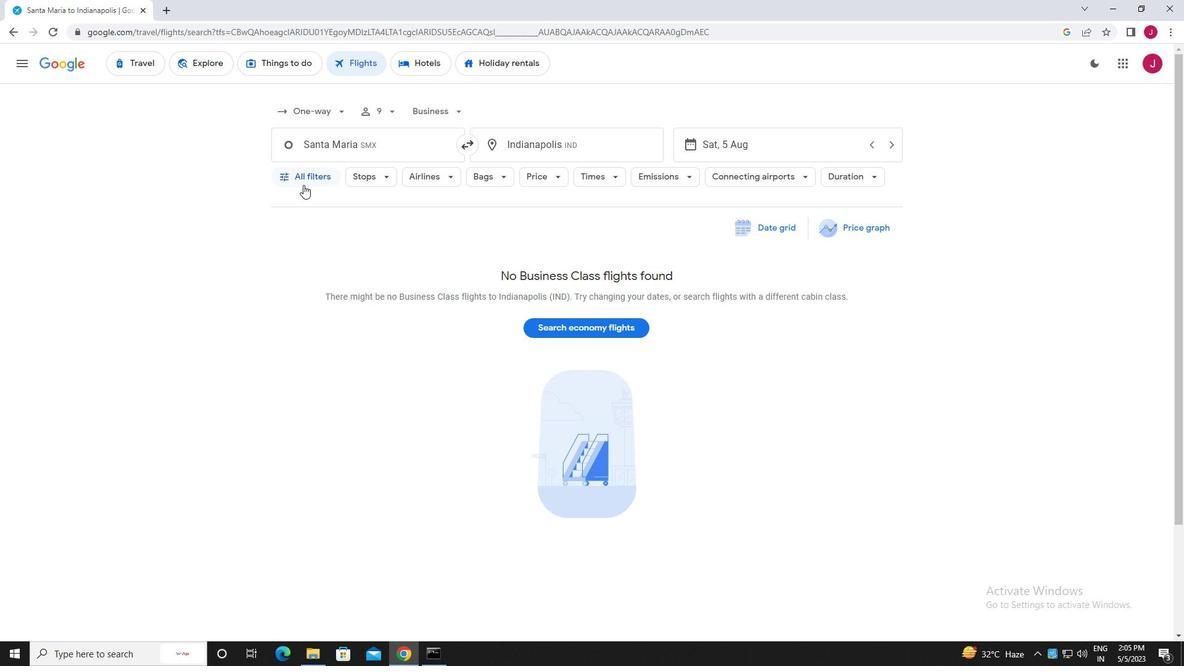 
Action: Mouse pressed left at (303, 179)
Screenshot: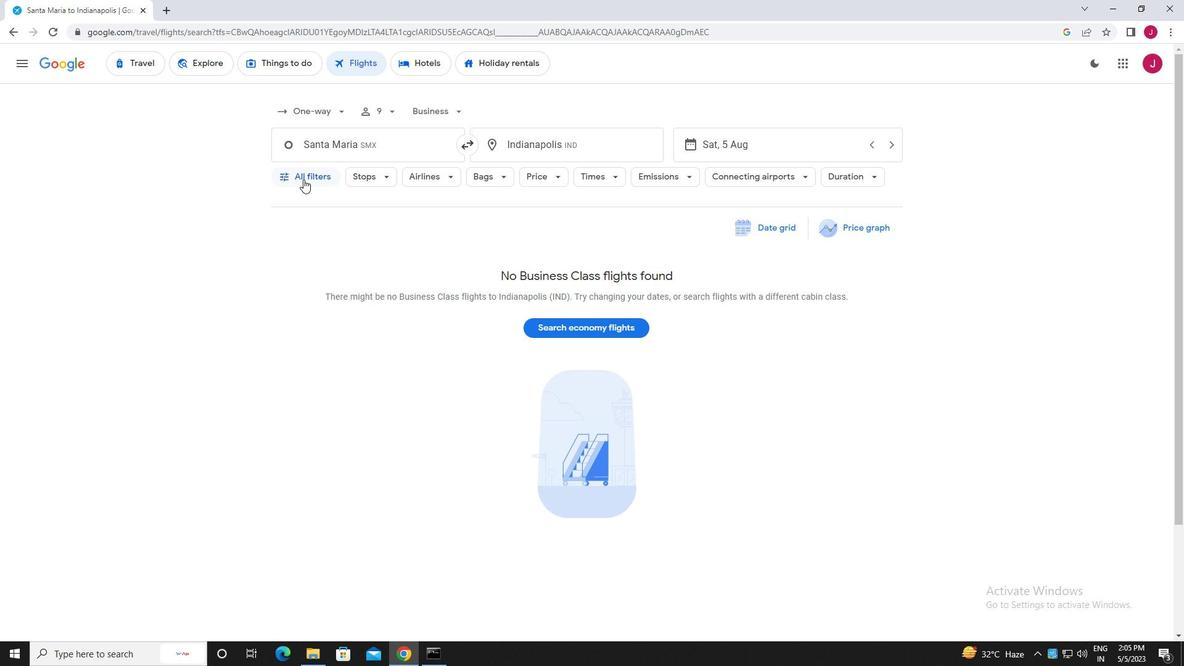 
Action: Mouse moved to (383, 281)
Screenshot: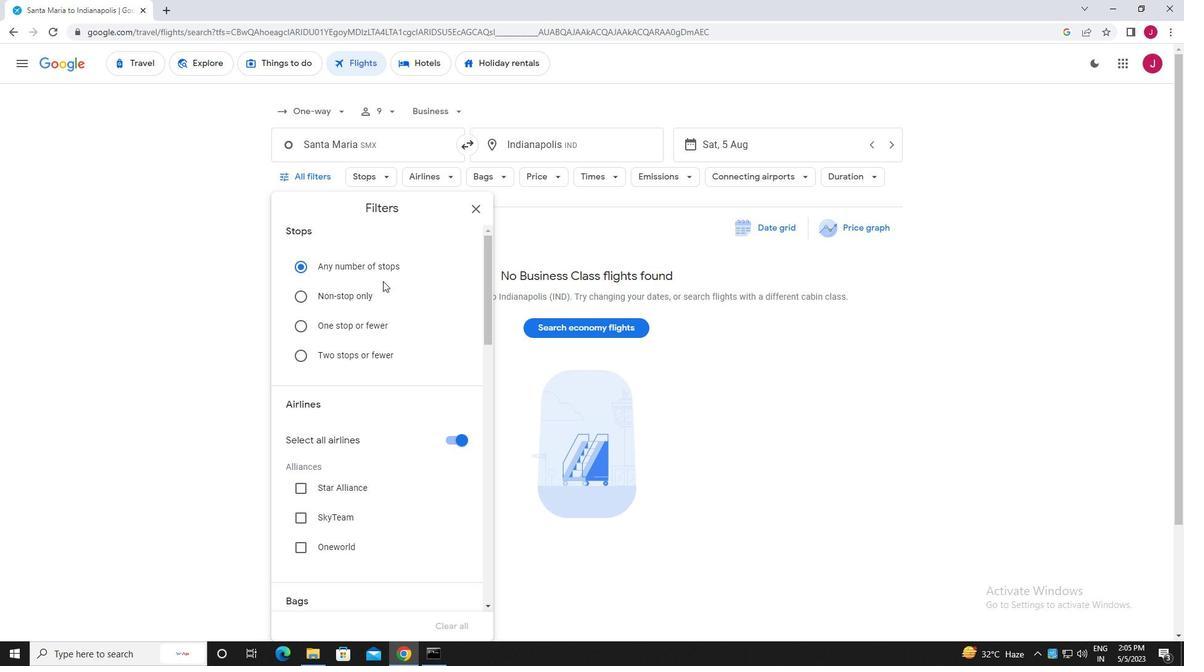 
Action: Mouse scrolled (383, 280) with delta (0, 0)
Screenshot: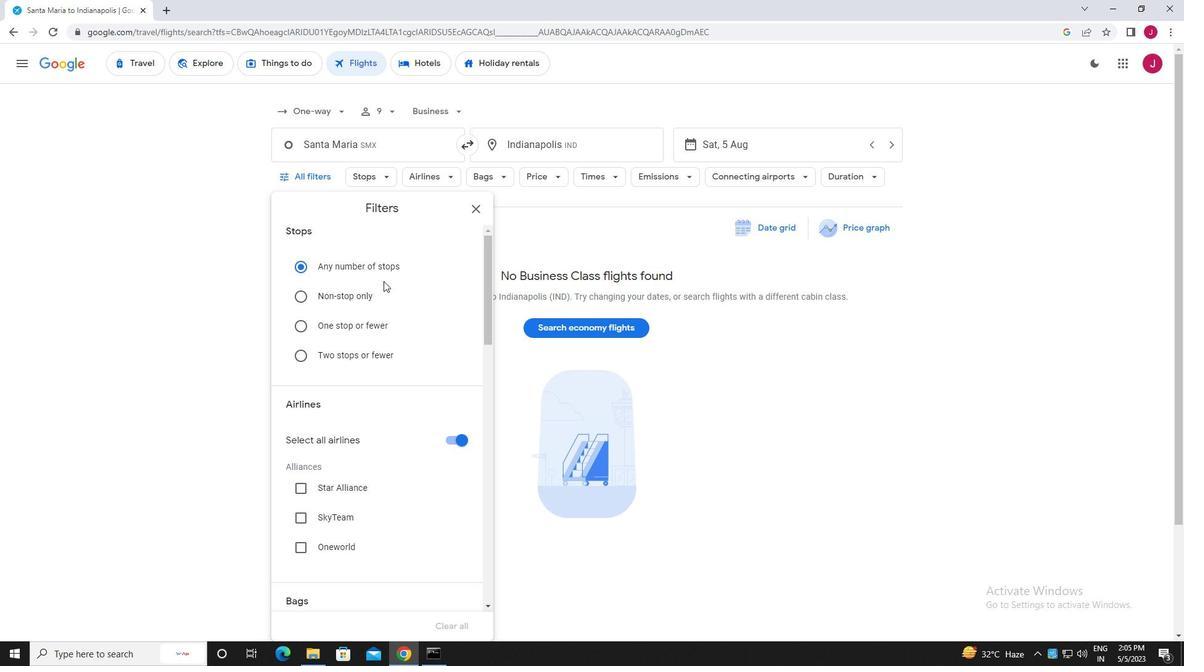
Action: Mouse scrolled (383, 280) with delta (0, 0)
Screenshot: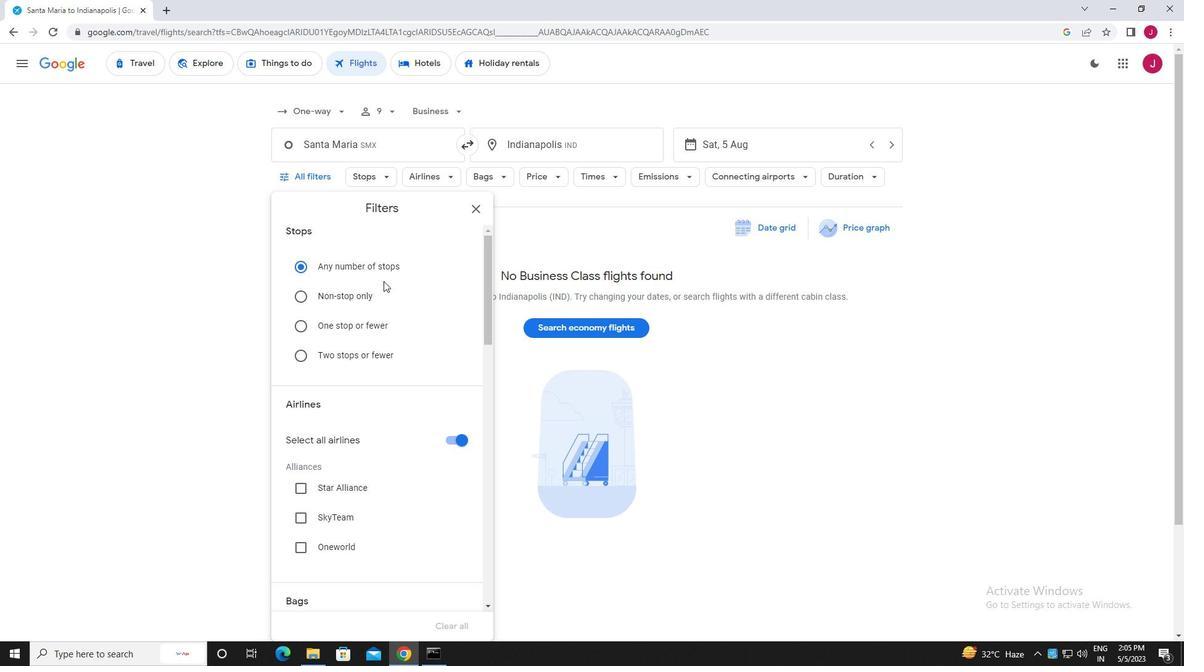 
Action: Mouse moved to (446, 317)
Screenshot: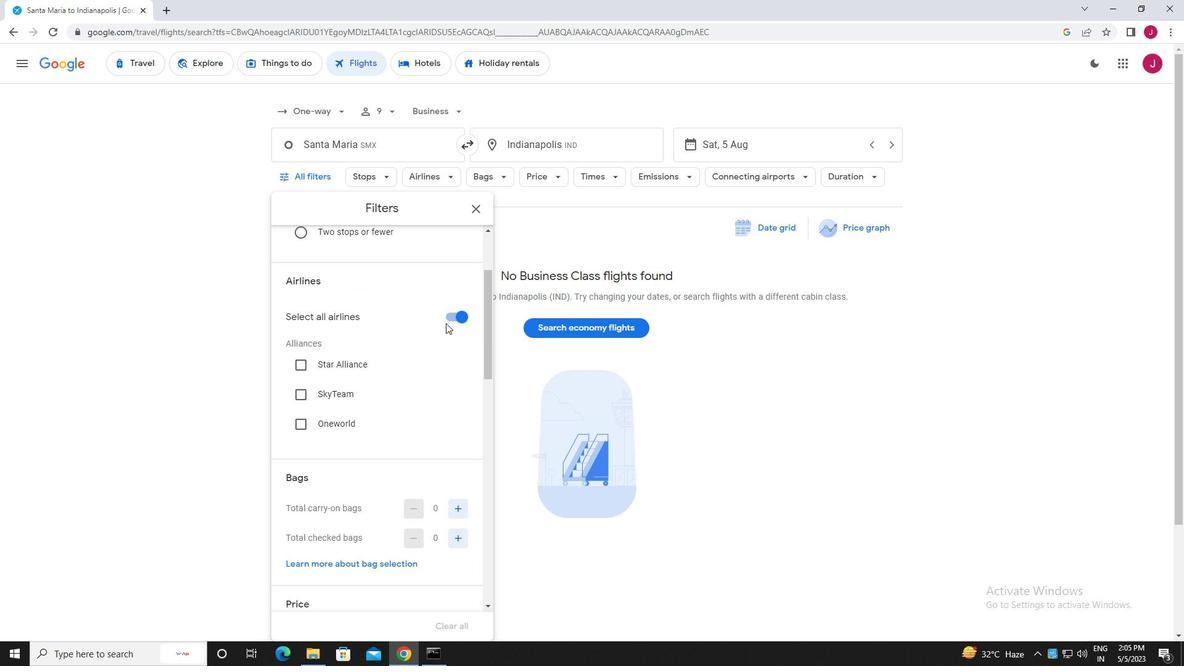 
Action: Mouse pressed left at (446, 317)
Screenshot: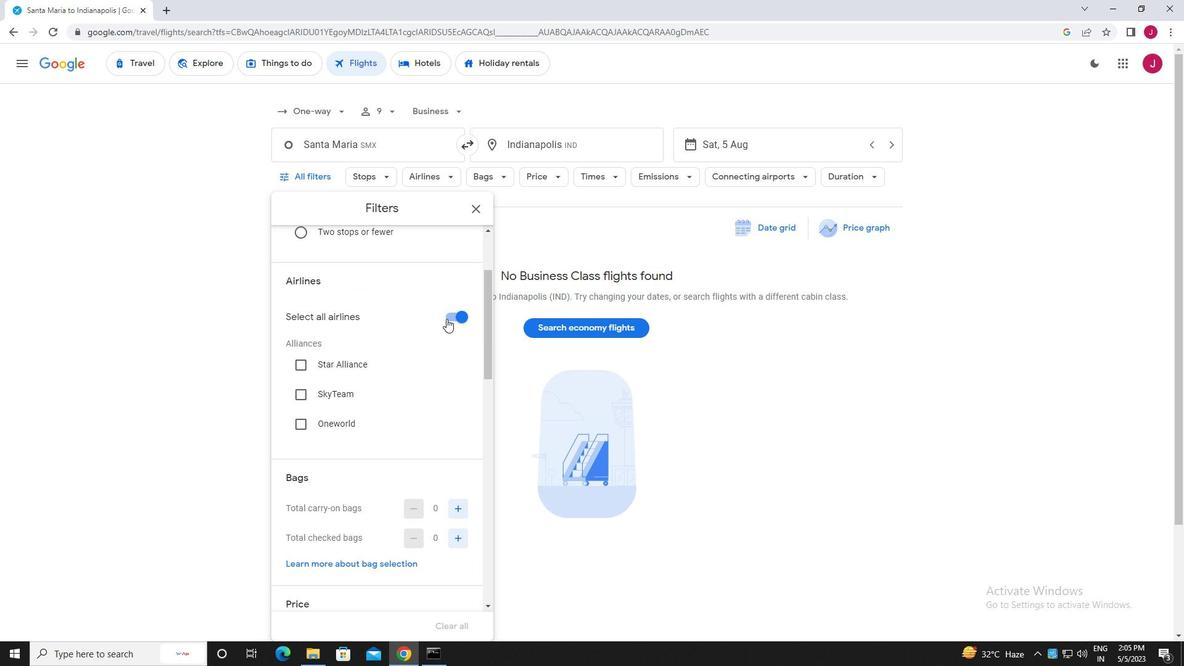 
Action: Mouse moved to (384, 301)
Screenshot: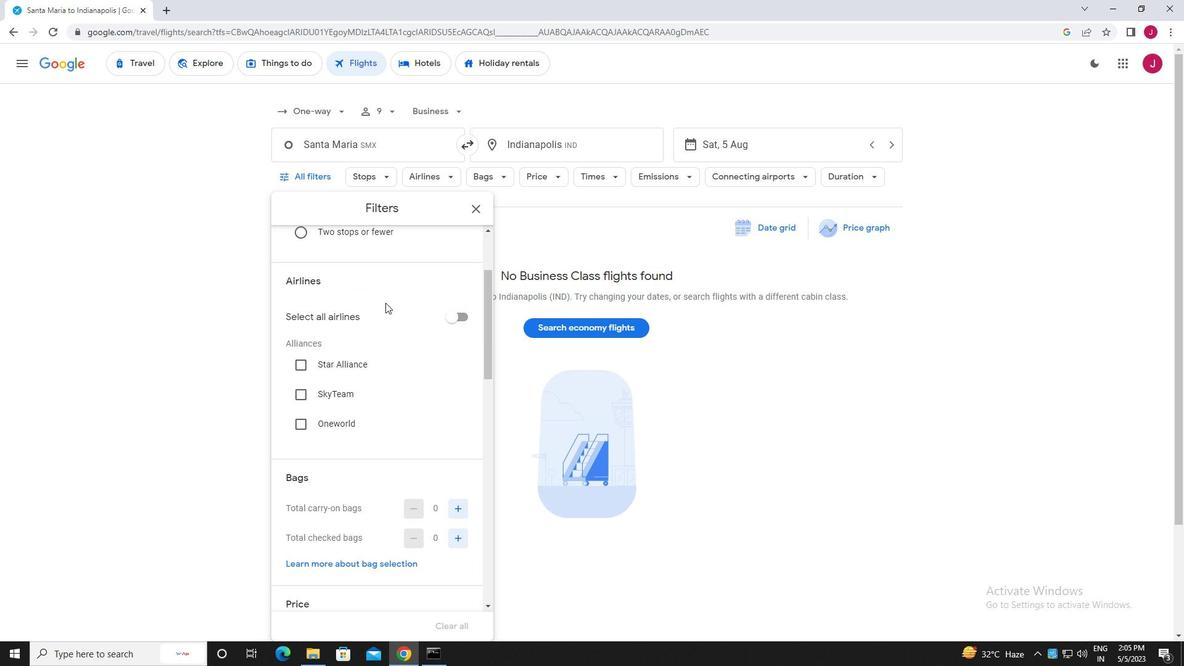 
Action: Mouse scrolled (384, 300) with delta (0, 0)
Screenshot: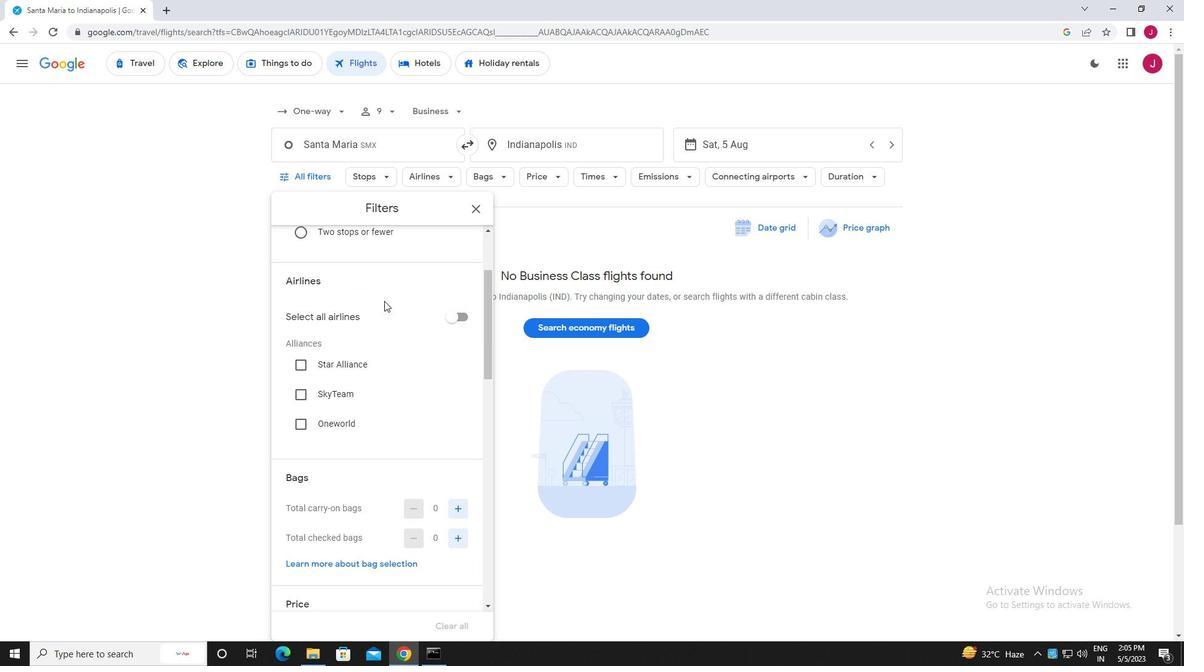
Action: Mouse moved to (386, 301)
Screenshot: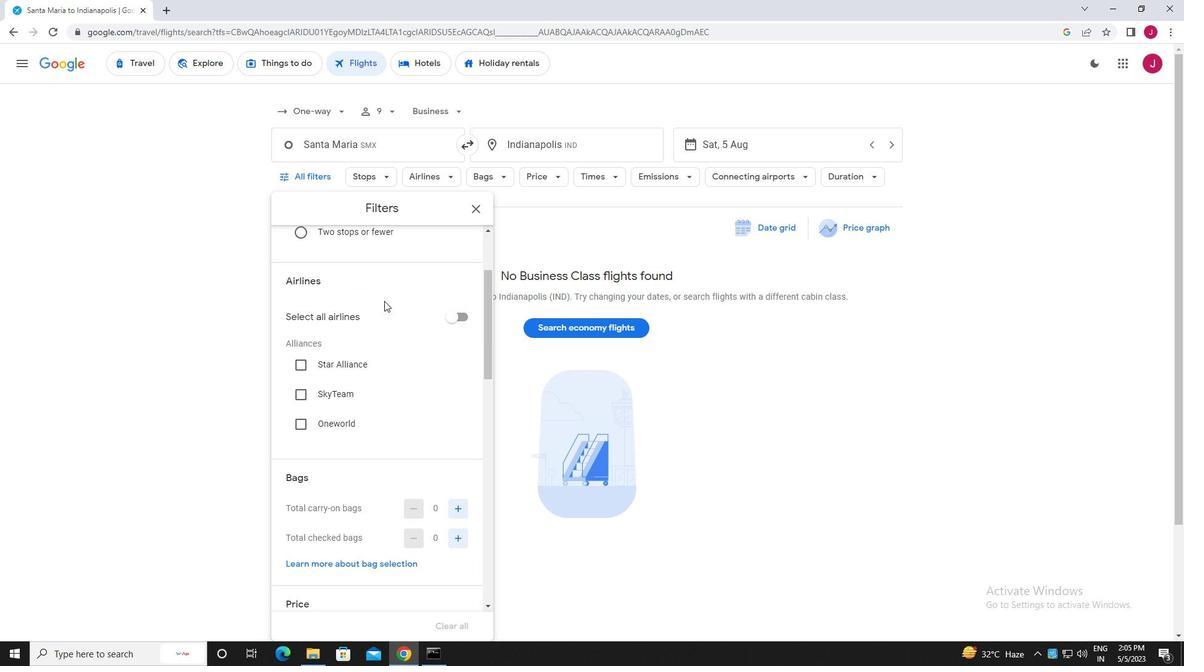 
Action: Mouse scrolled (386, 300) with delta (0, 0)
Screenshot: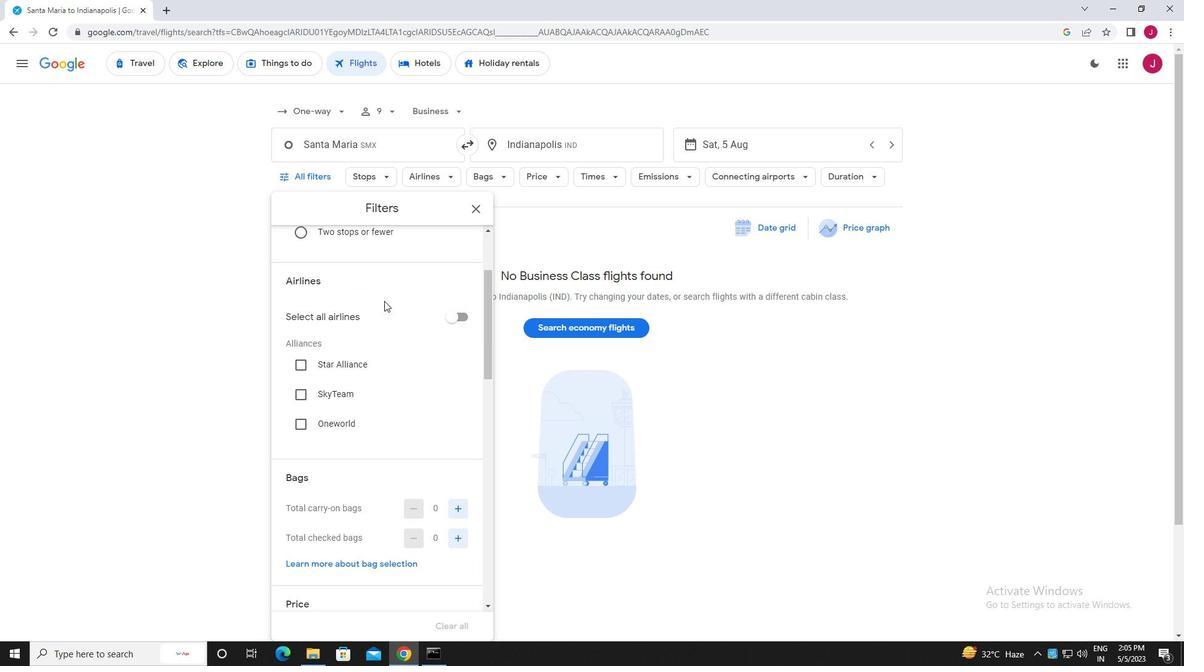 
Action: Mouse moved to (387, 301)
Screenshot: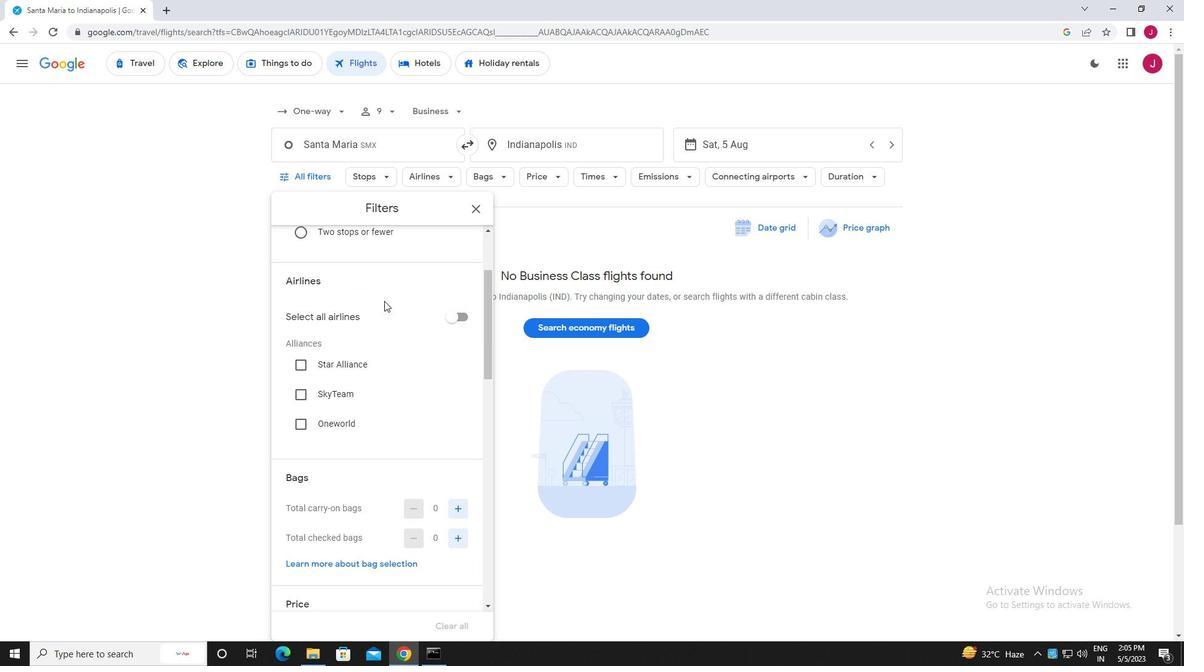 
Action: Mouse scrolled (387, 300) with delta (0, 0)
Screenshot: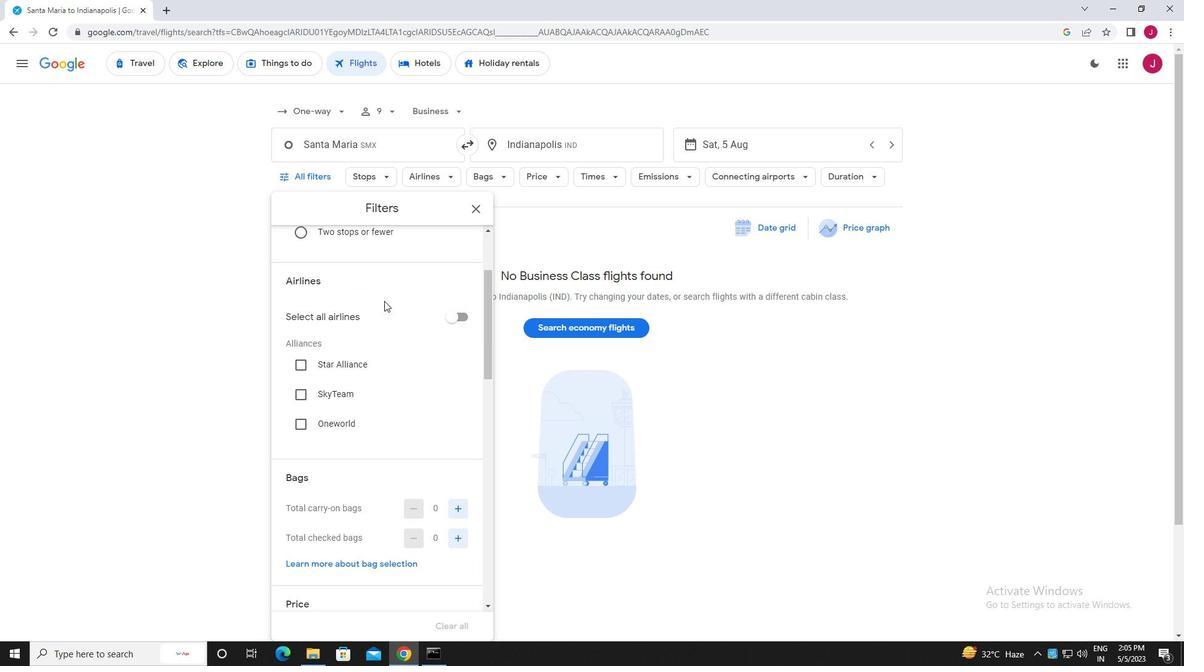 
Action: Mouse moved to (389, 301)
Screenshot: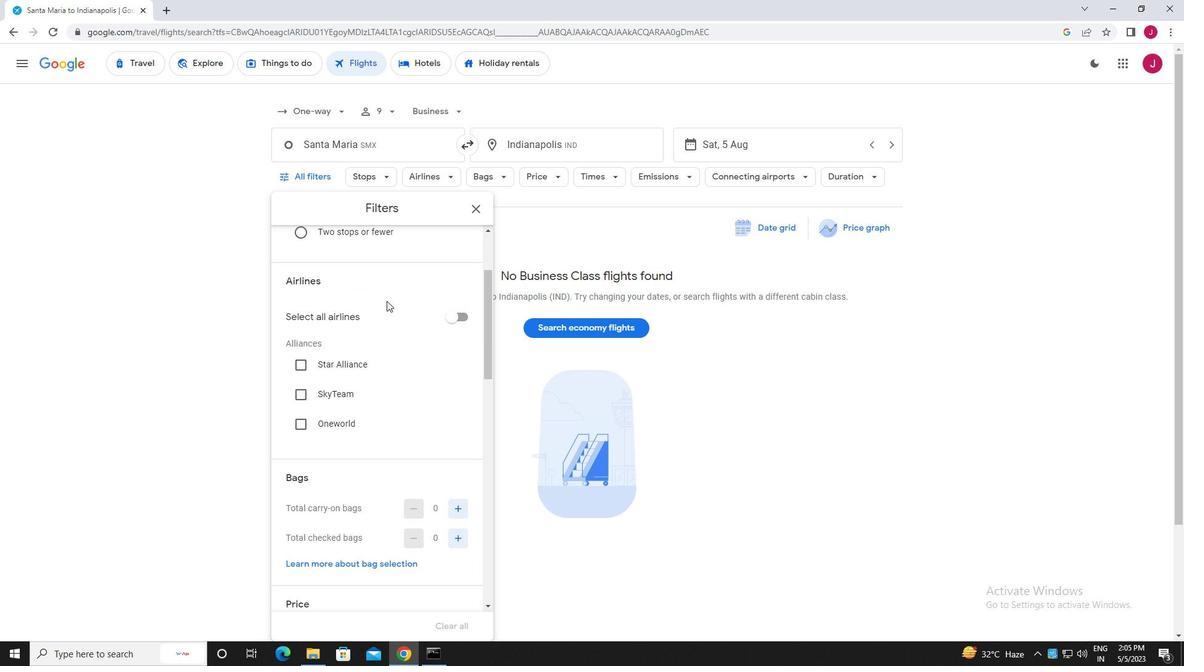
Action: Mouse scrolled (389, 300) with delta (0, 0)
Screenshot: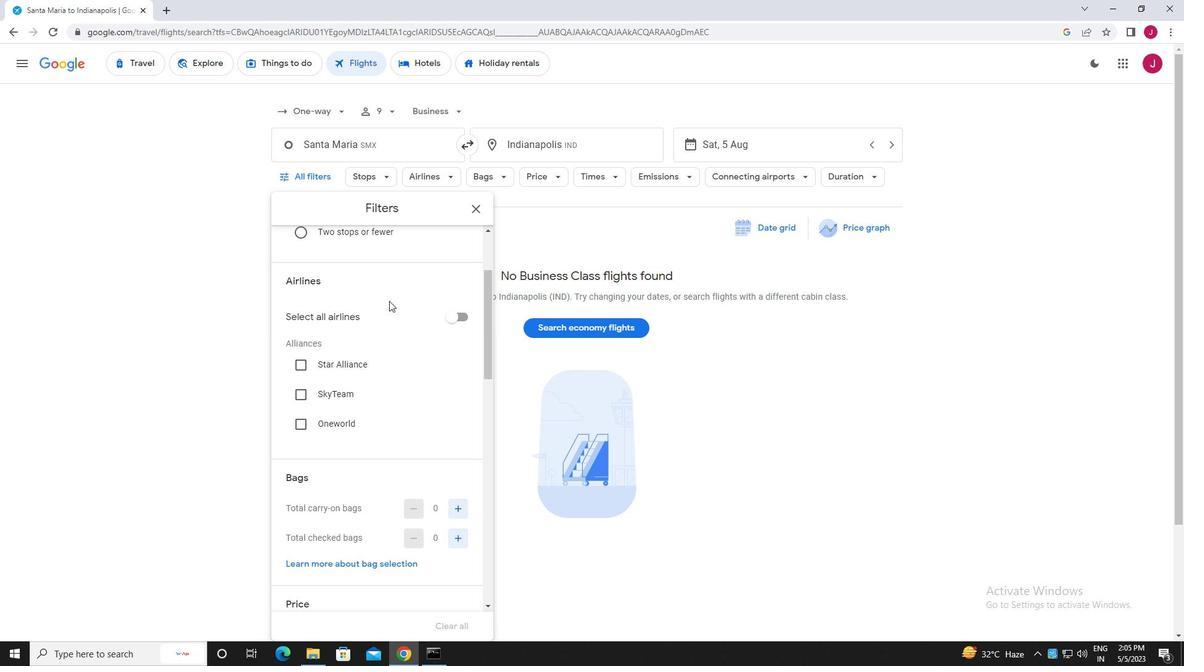 
Action: Mouse moved to (458, 259)
Screenshot: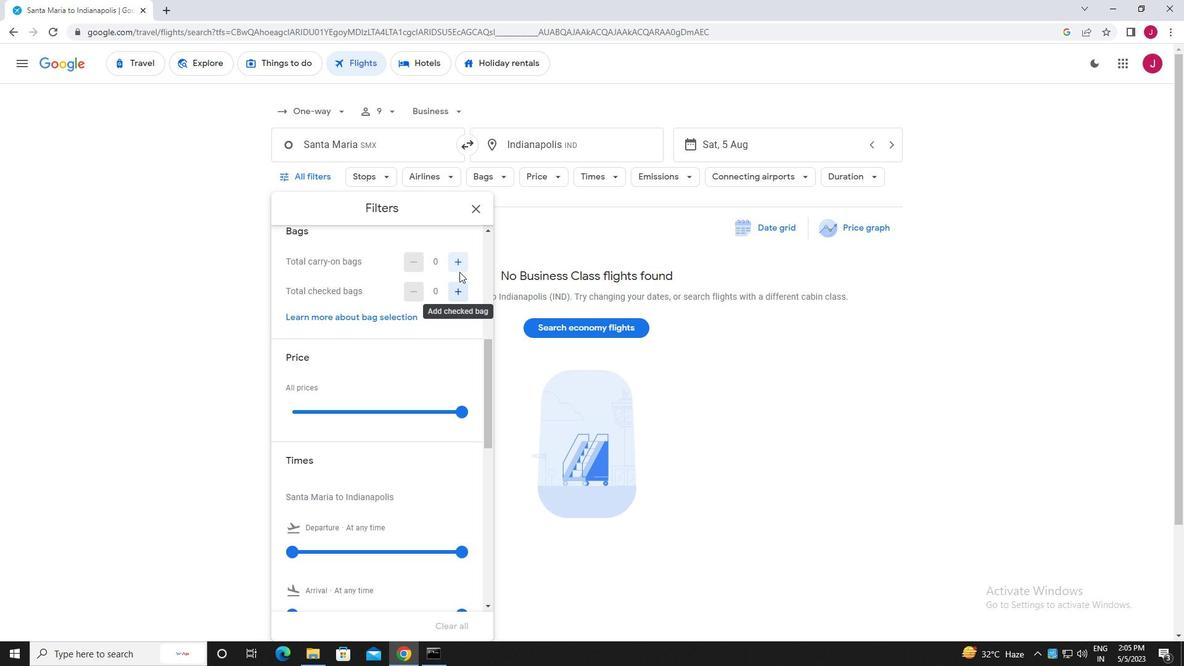 
Action: Mouse pressed left at (458, 259)
Screenshot: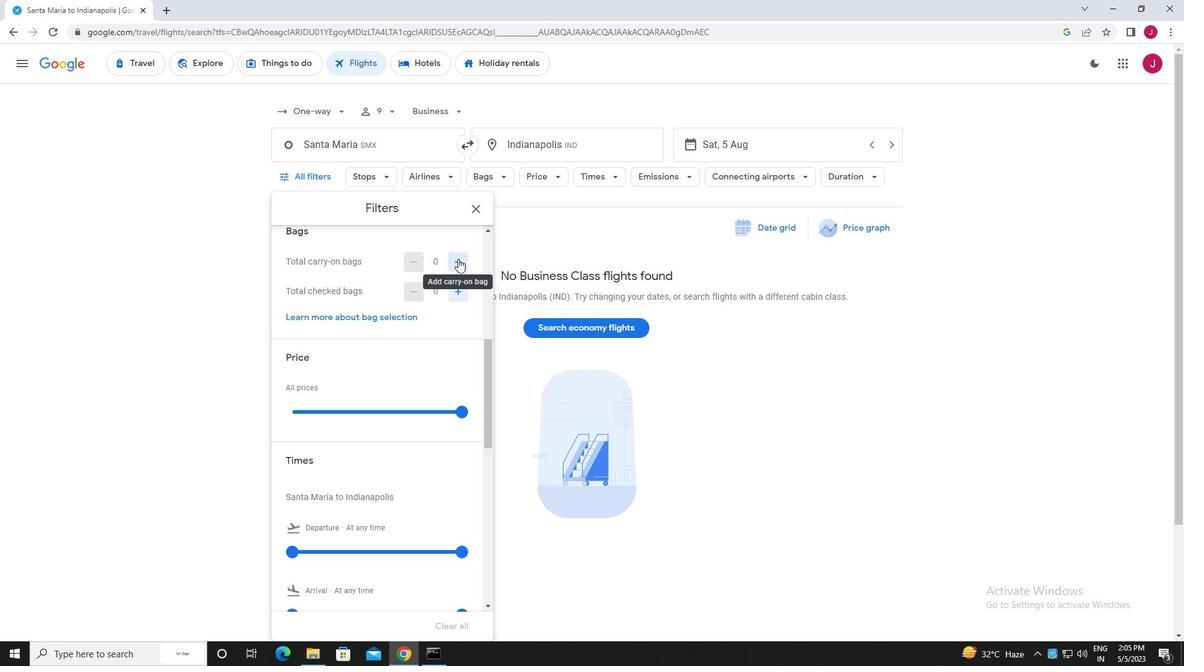 
Action: Mouse moved to (460, 412)
Screenshot: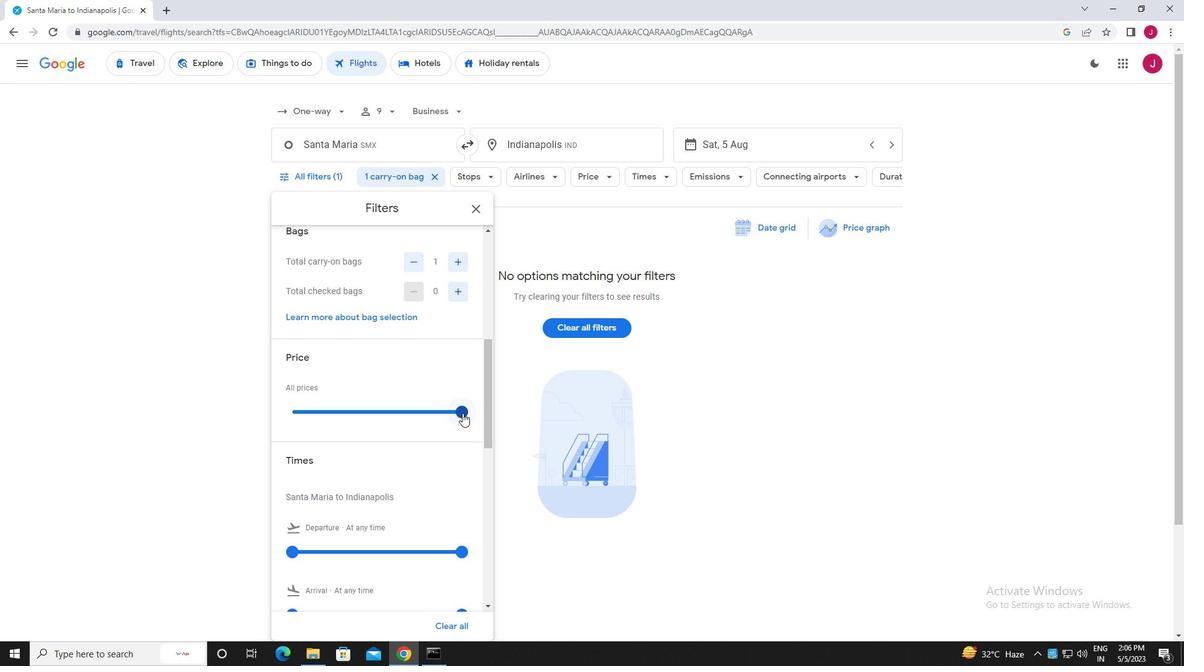 
Action: Mouse pressed left at (460, 412)
Screenshot: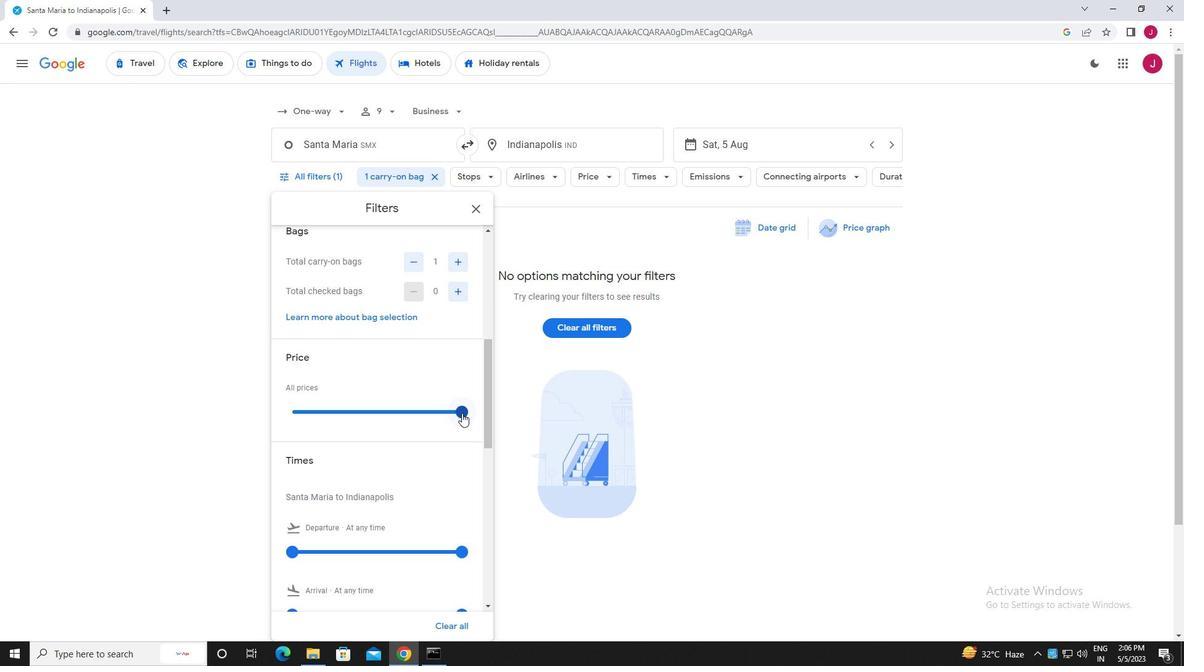 
Action: Mouse moved to (449, 394)
Screenshot: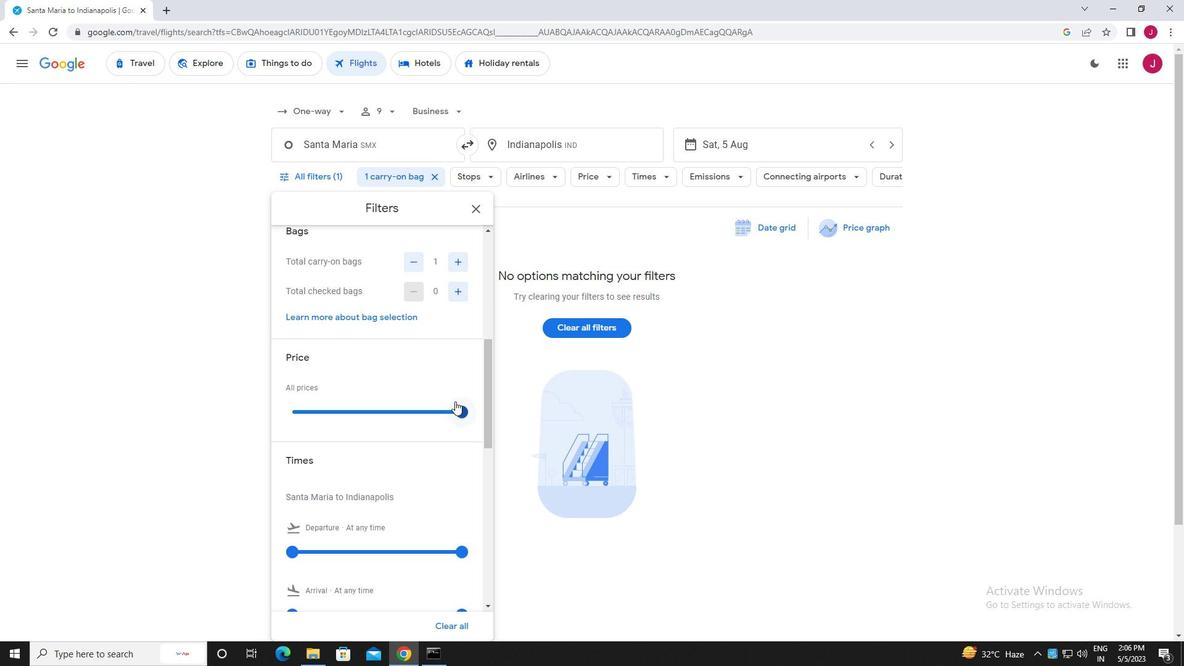 
Action: Mouse scrolled (449, 394) with delta (0, 0)
Screenshot: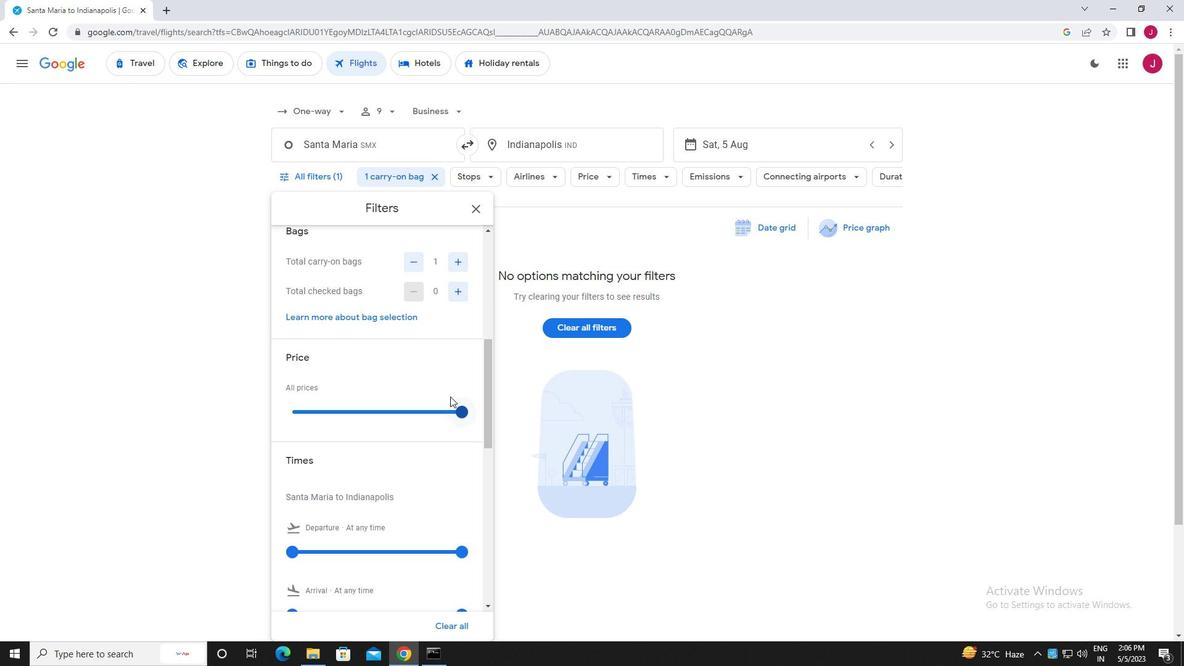 
Action: Mouse scrolled (449, 394) with delta (0, 0)
Screenshot: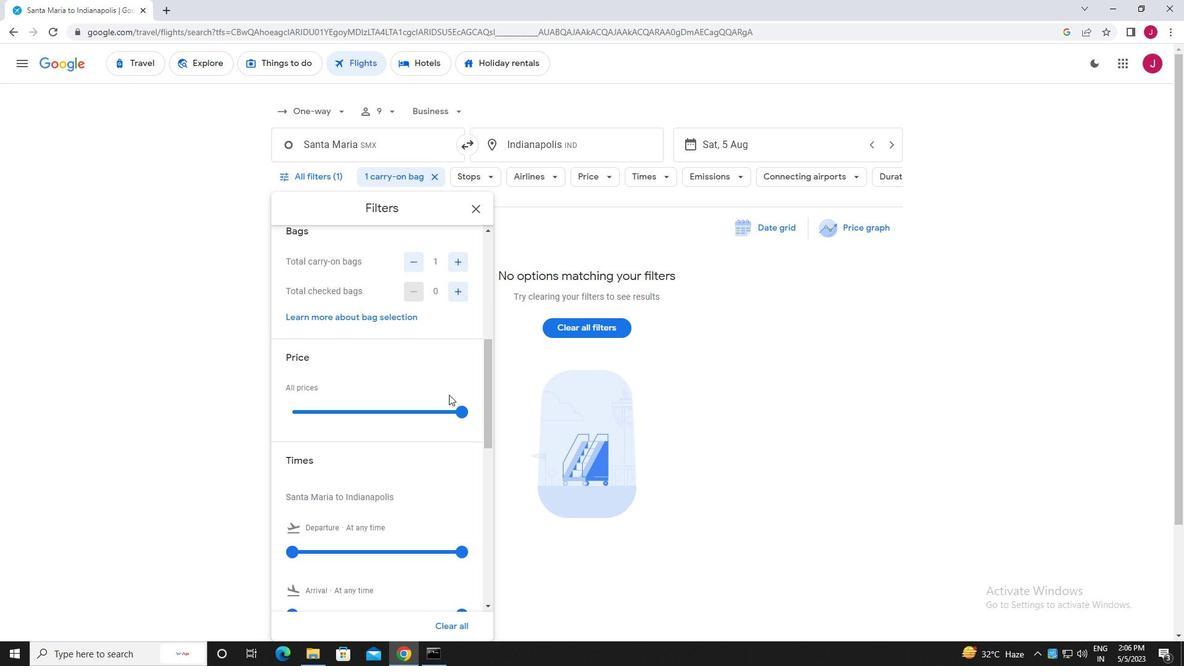 
Action: Mouse moved to (294, 426)
Screenshot: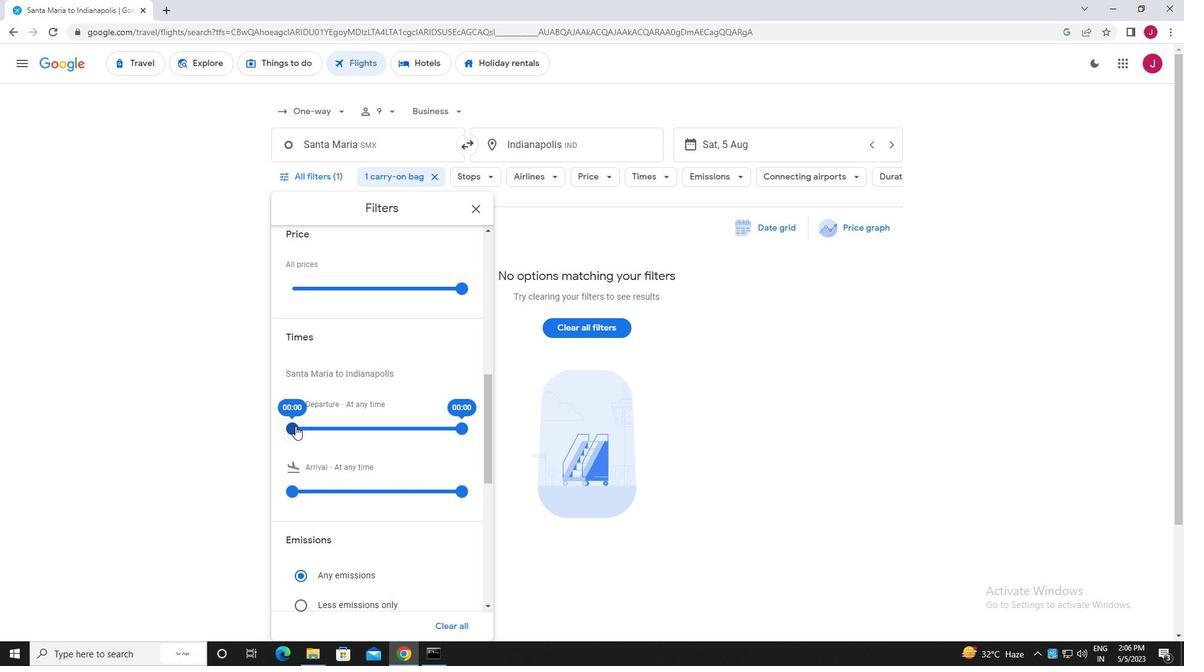 
Action: Mouse pressed left at (294, 426)
Screenshot: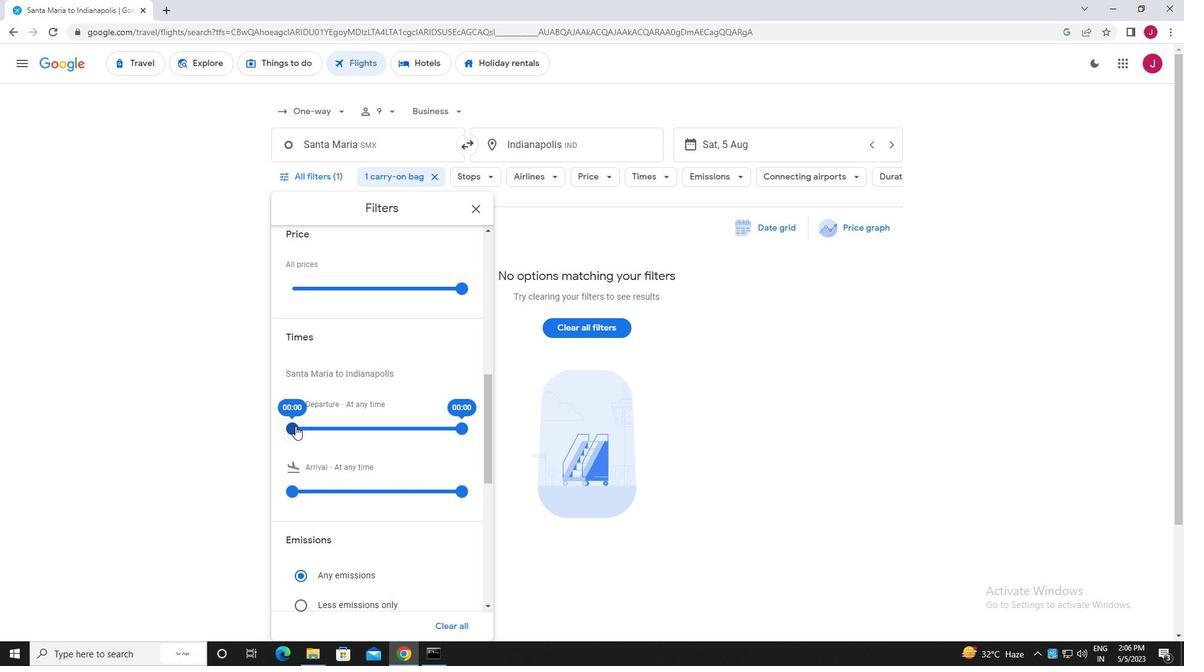 
Action: Mouse moved to (459, 428)
Screenshot: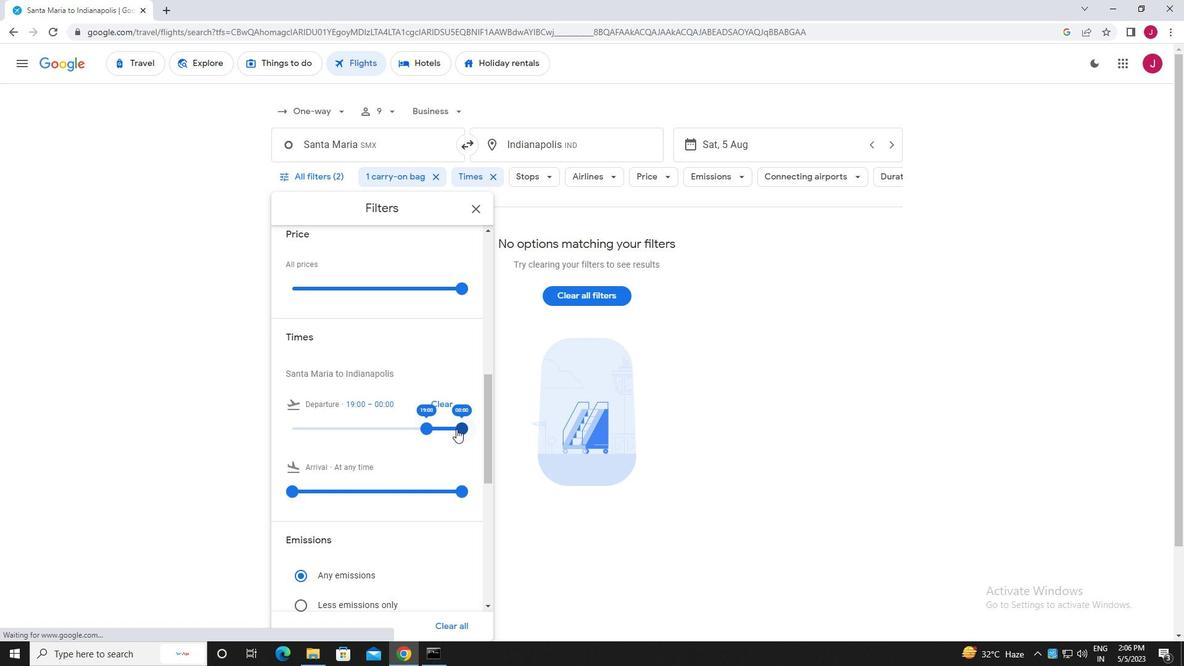
Action: Mouse pressed left at (459, 428)
Screenshot: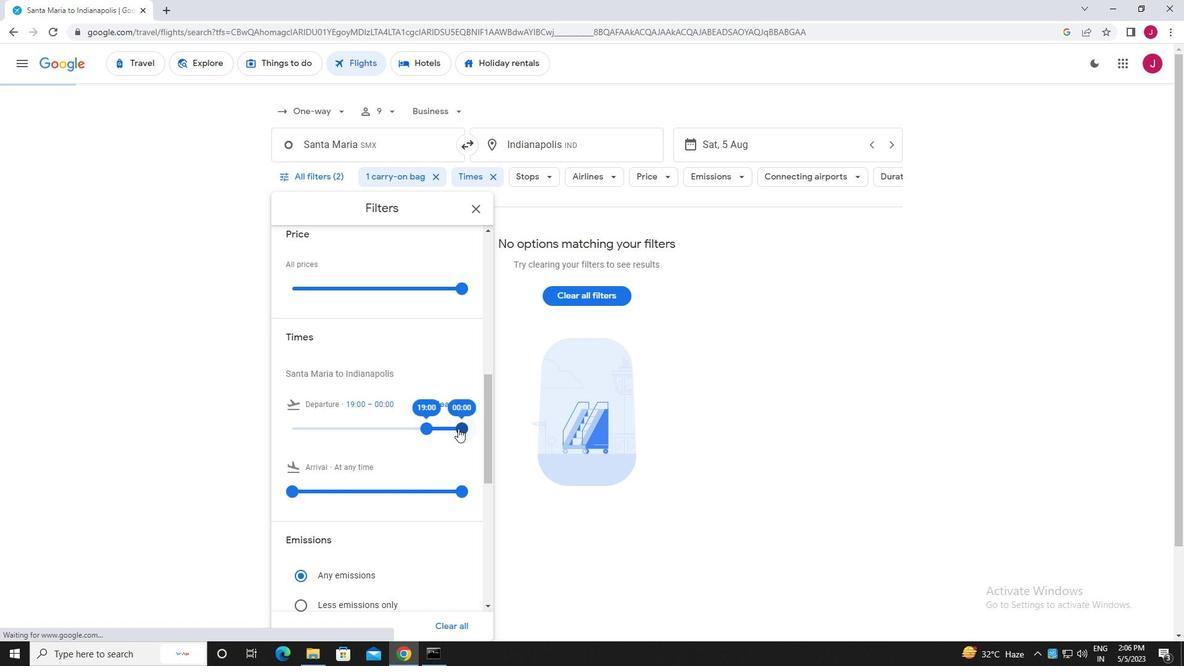 
Action: Mouse moved to (475, 211)
Screenshot: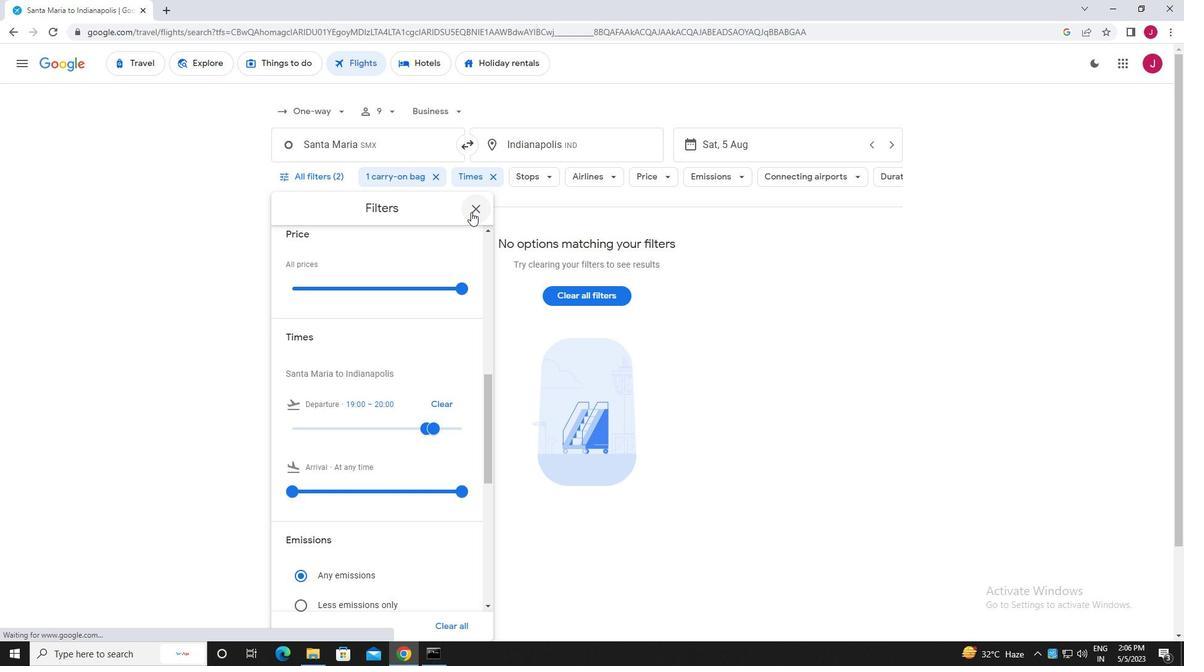 
Action: Mouse pressed left at (475, 211)
Screenshot: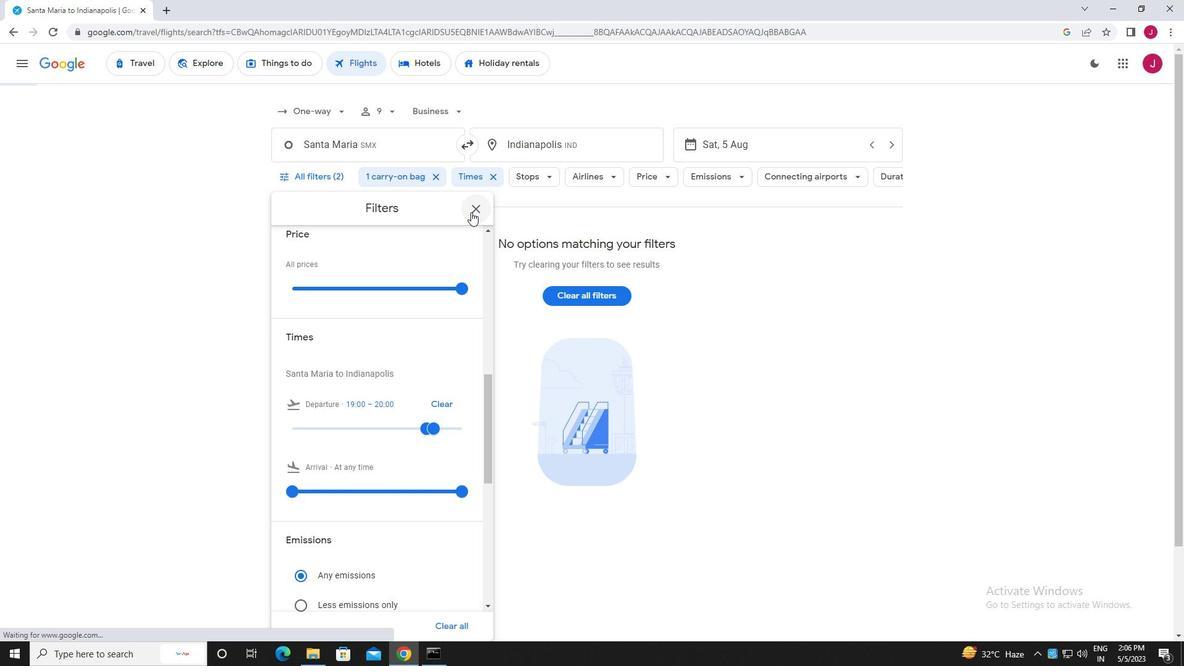 
